 Task: Create a due date automation trigger when advanced on, on the tuesday after a card is due add content with a description containing resume at 11:00 AM.
Action: Mouse moved to (1075, 338)
Screenshot: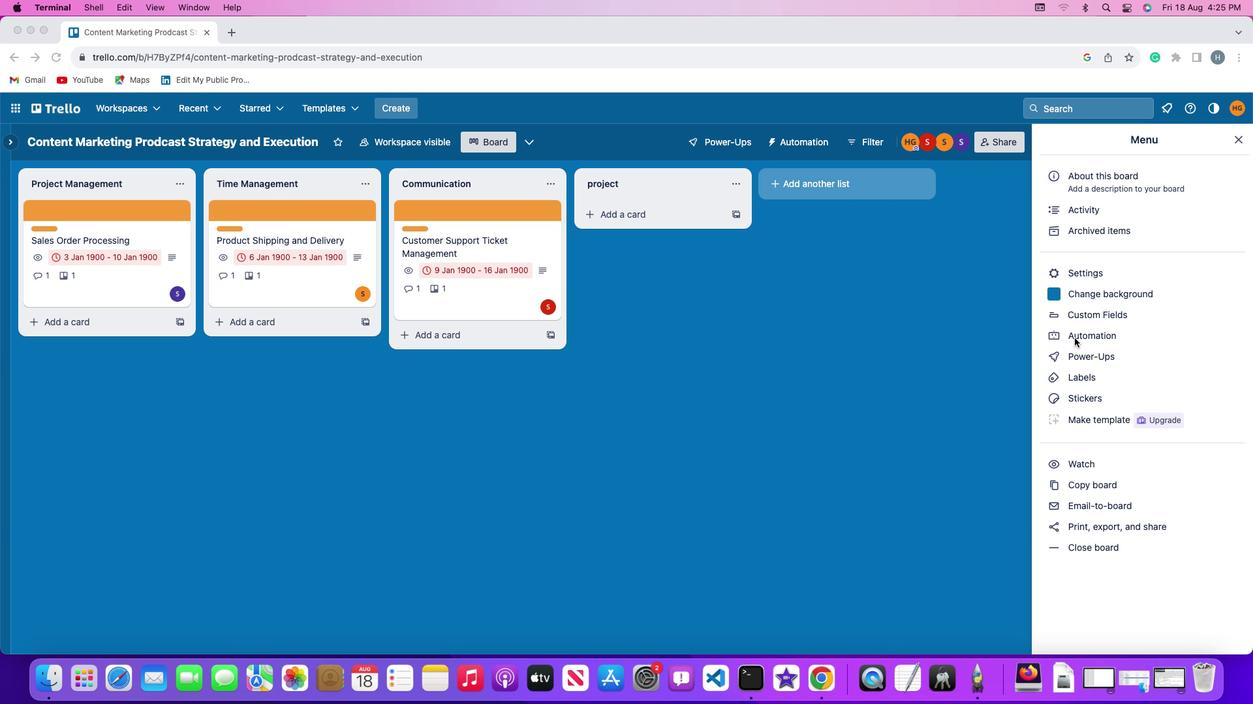 
Action: Mouse pressed left at (1075, 338)
Screenshot: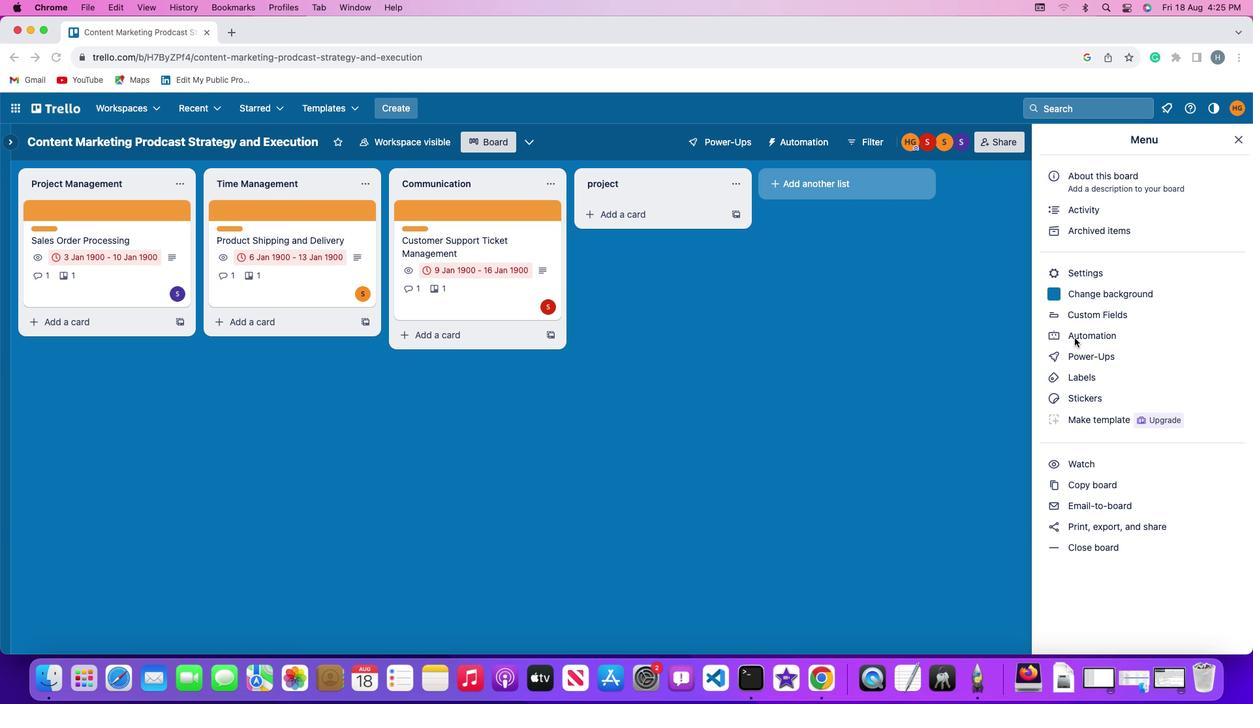 
Action: Mouse pressed left at (1075, 338)
Screenshot: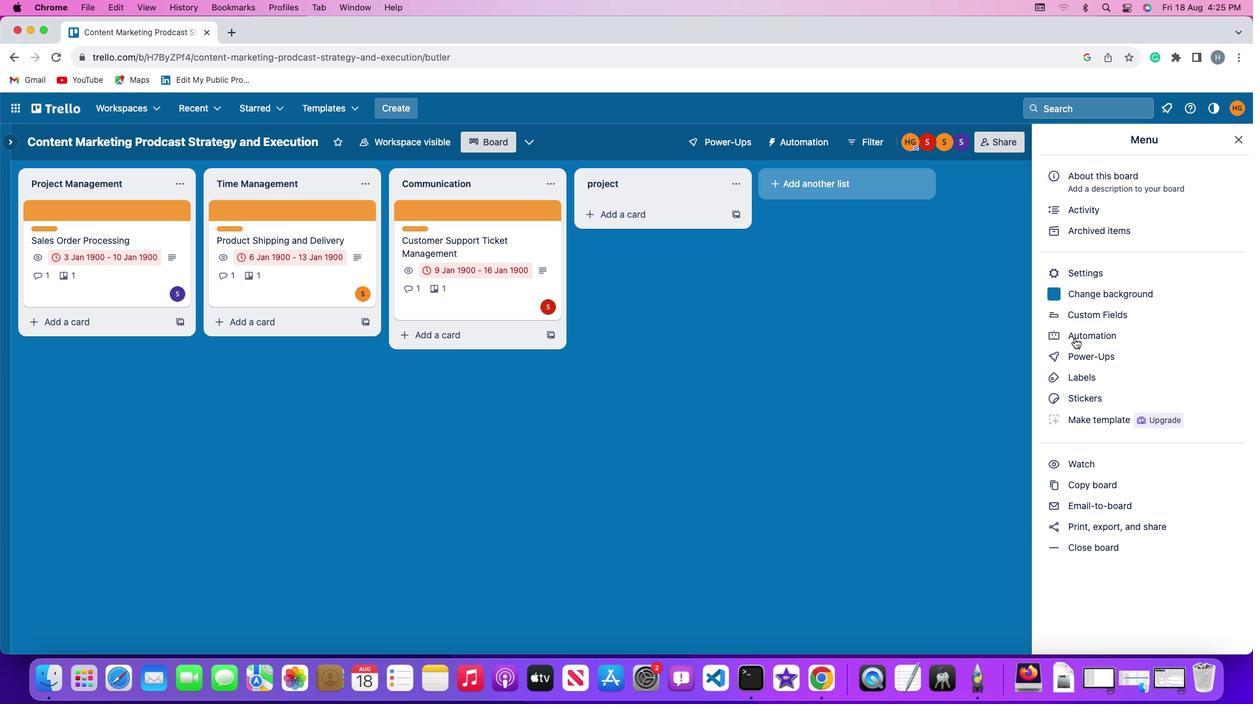 
Action: Mouse moved to (86, 303)
Screenshot: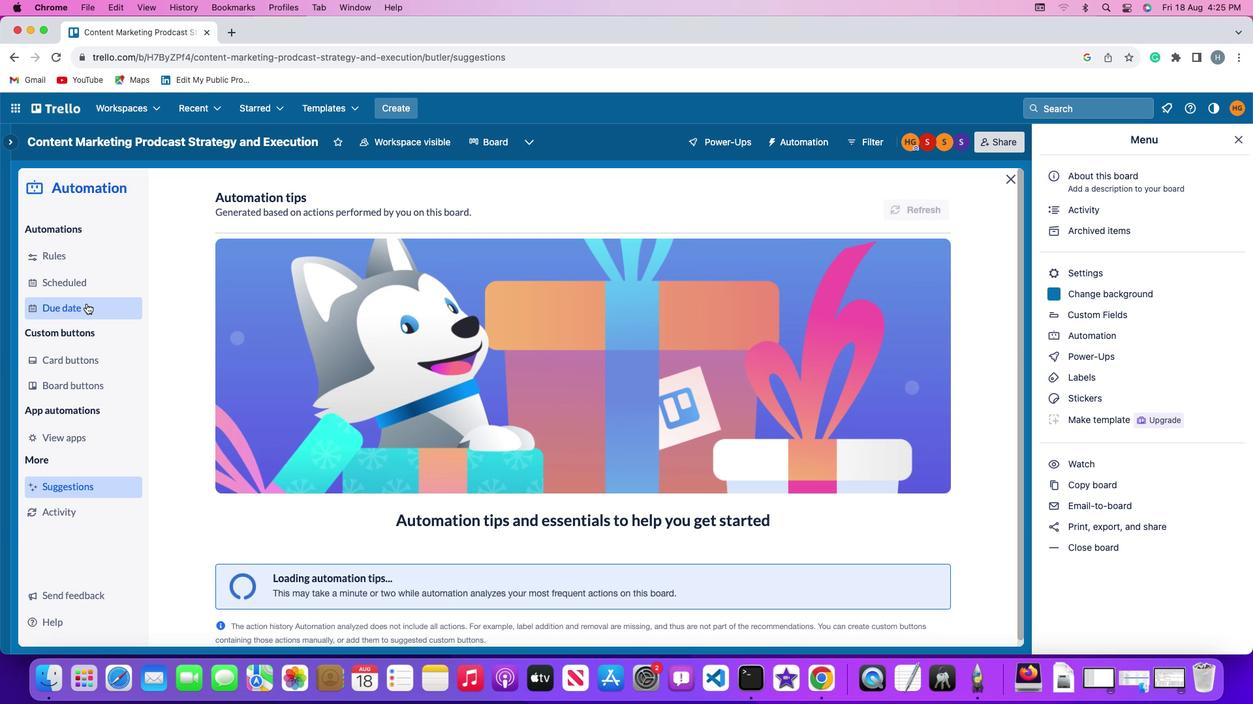 
Action: Mouse pressed left at (86, 303)
Screenshot: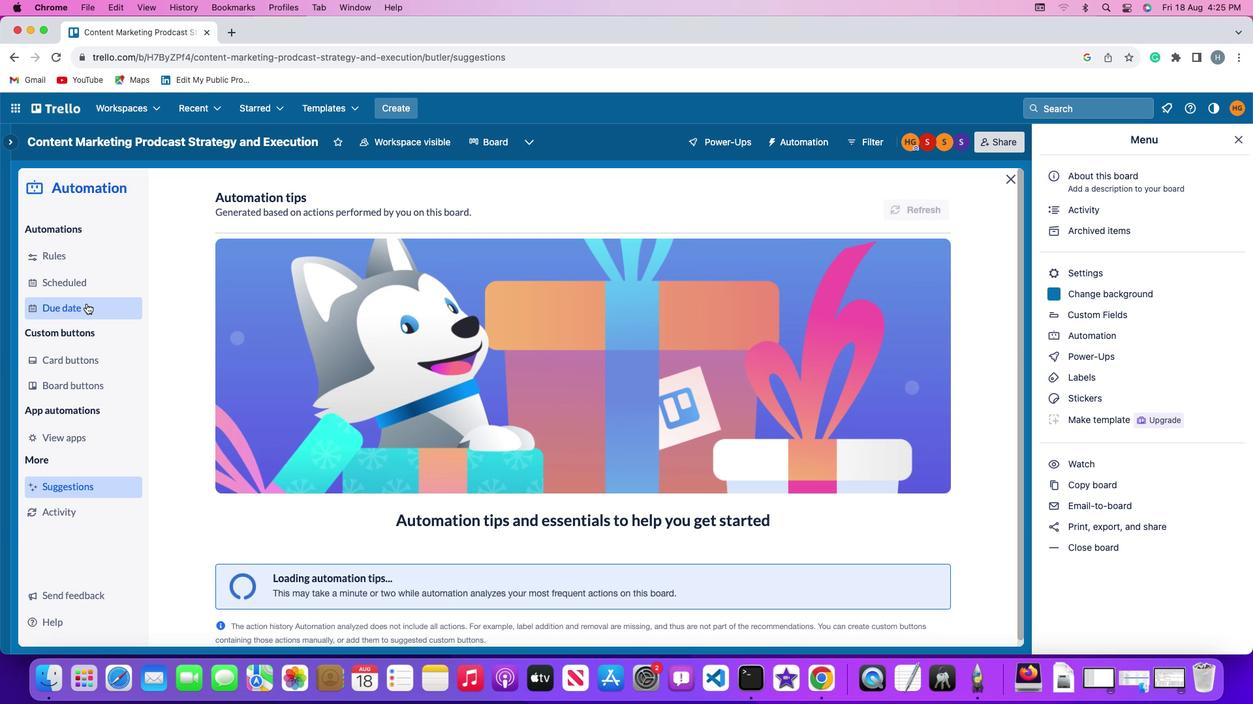
Action: Mouse moved to (891, 198)
Screenshot: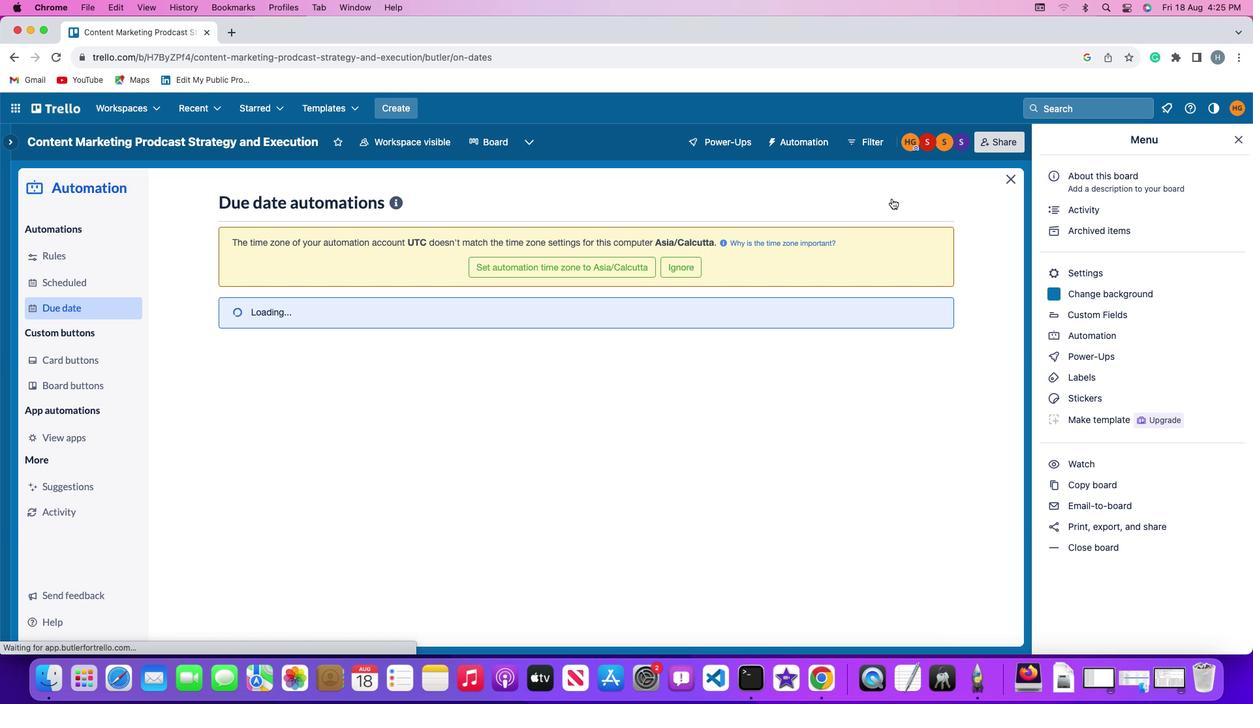 
Action: Mouse pressed left at (891, 198)
Screenshot: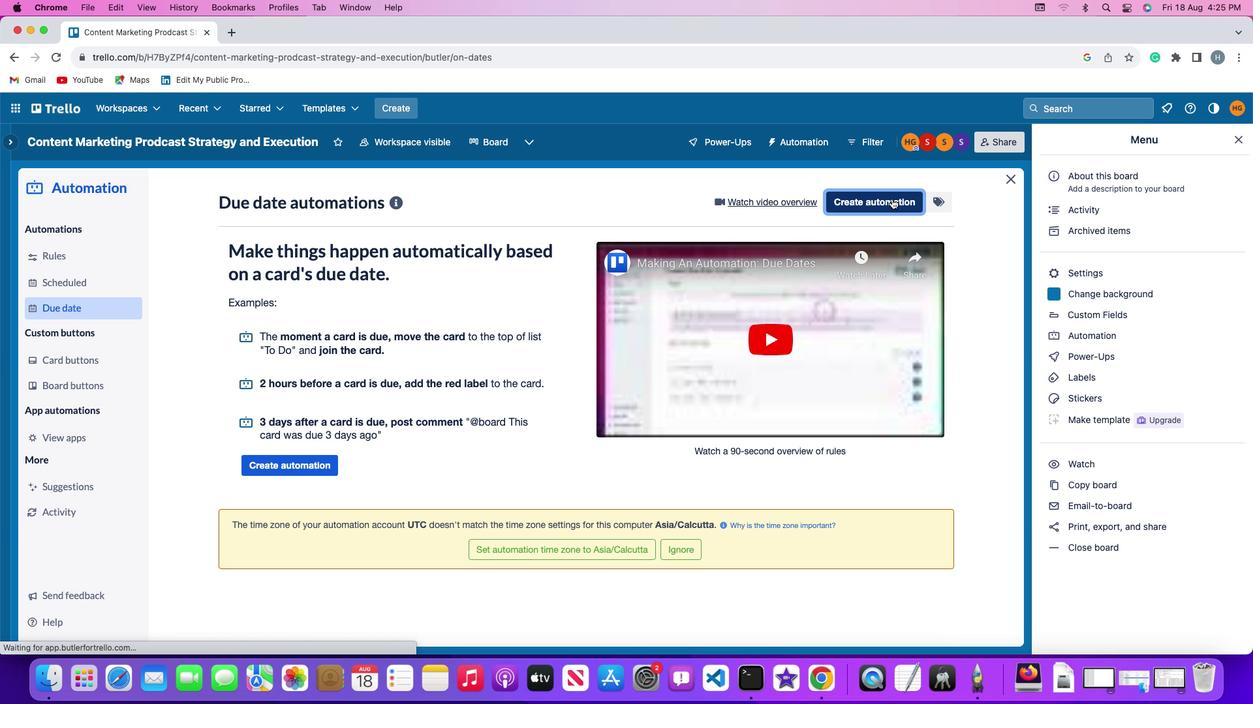 
Action: Mouse moved to (253, 328)
Screenshot: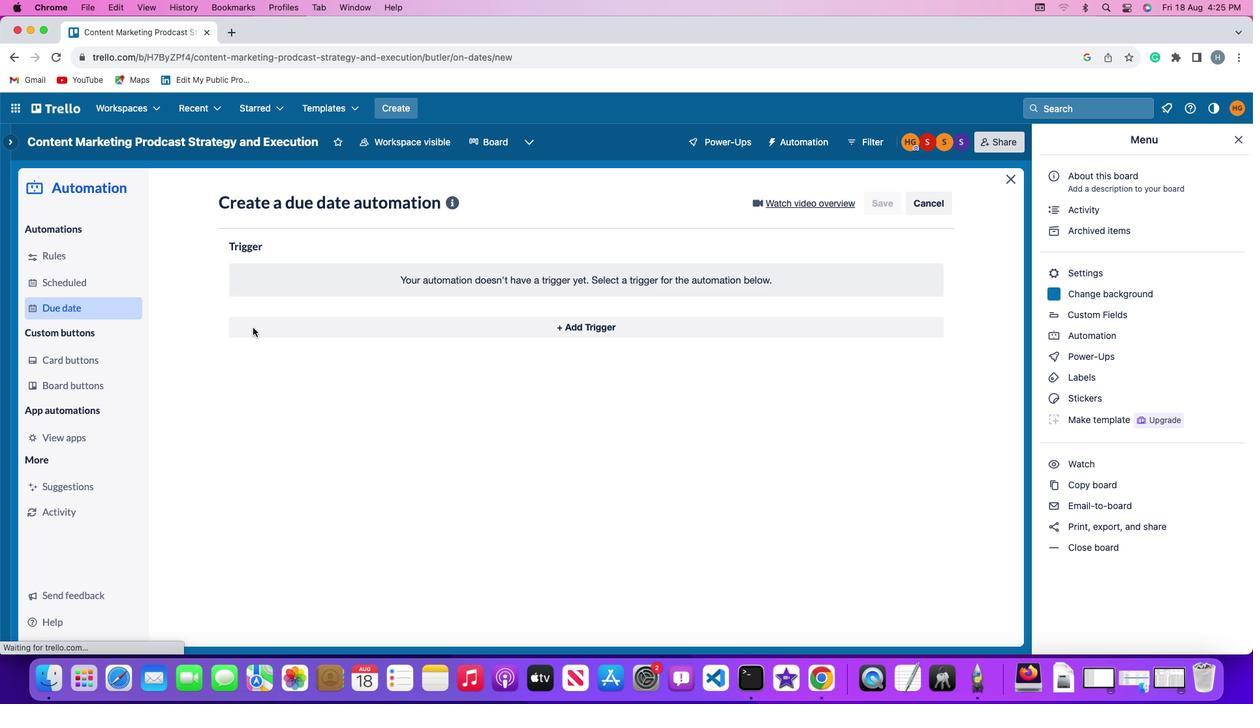 
Action: Mouse pressed left at (253, 328)
Screenshot: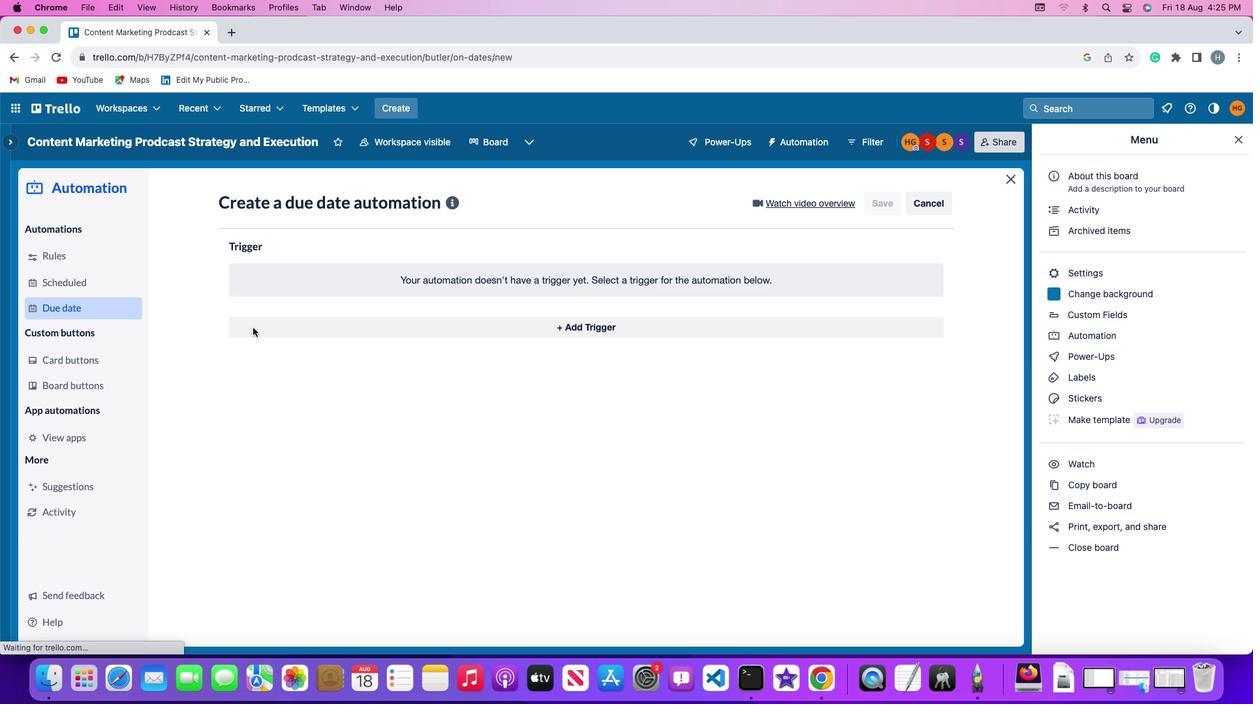 
Action: Mouse moved to (281, 565)
Screenshot: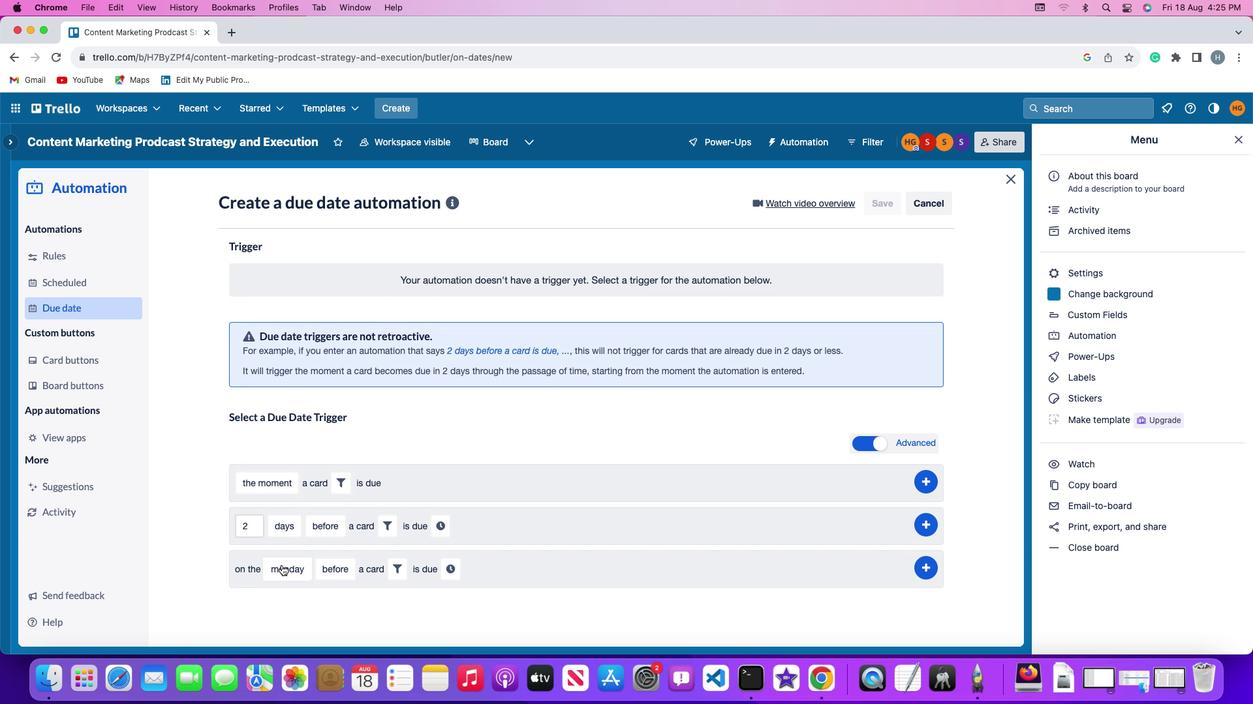 
Action: Mouse pressed left at (281, 565)
Screenshot: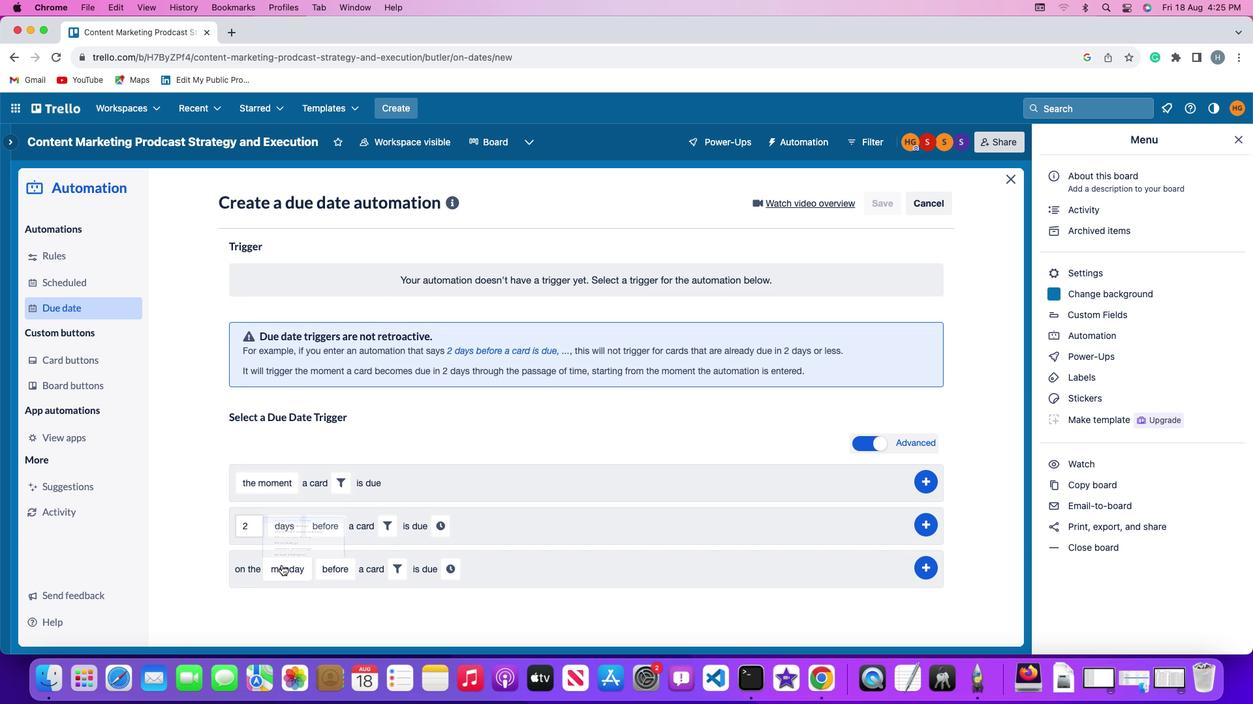 
Action: Mouse moved to (309, 413)
Screenshot: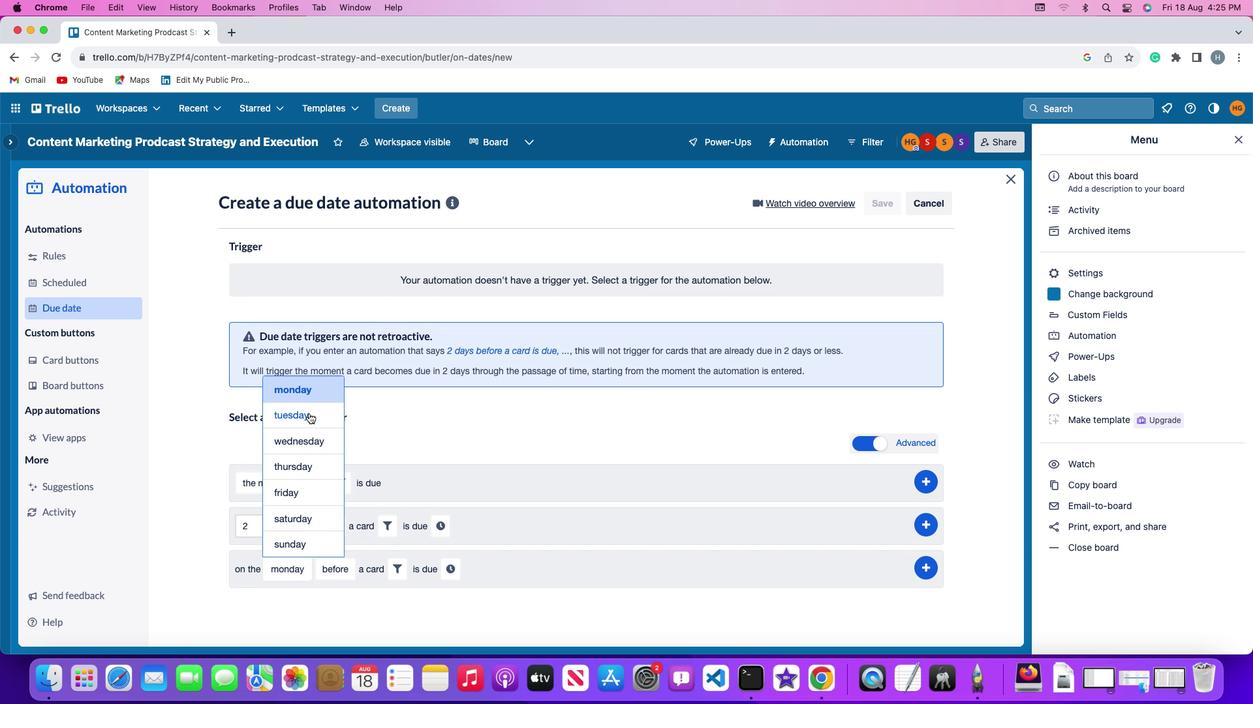 
Action: Mouse pressed left at (309, 413)
Screenshot: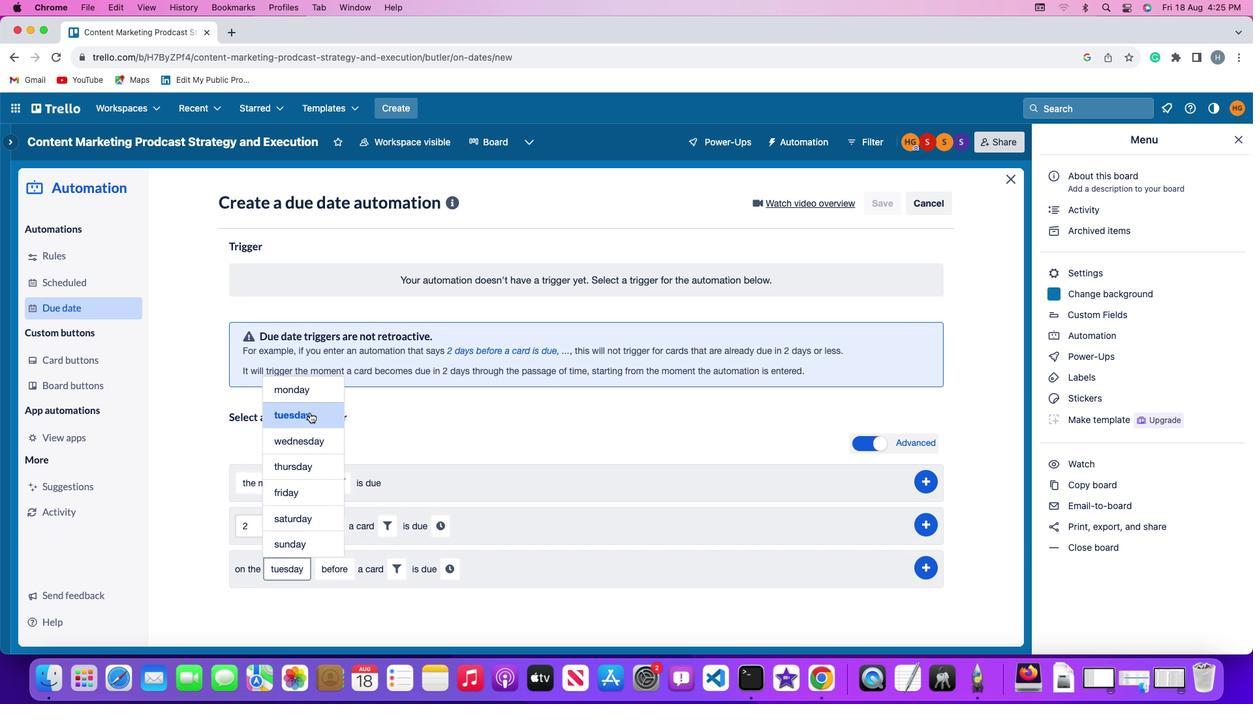 
Action: Mouse moved to (334, 565)
Screenshot: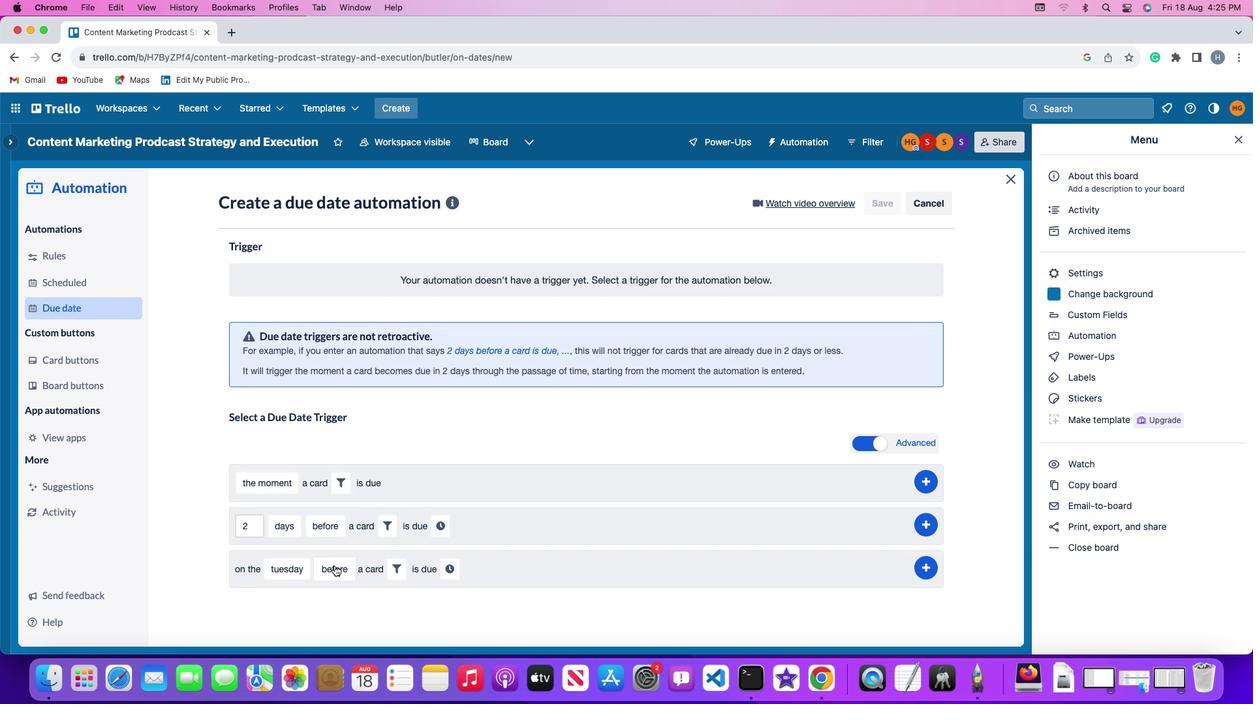 
Action: Mouse pressed left at (334, 565)
Screenshot: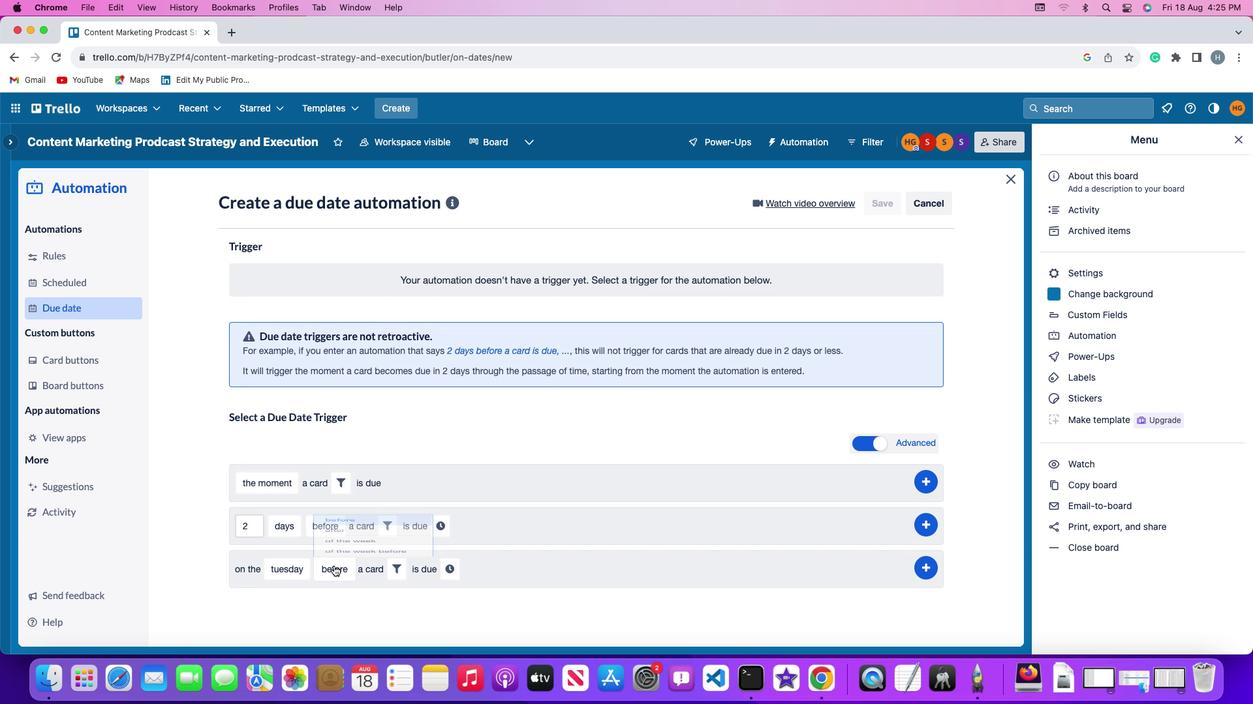 
Action: Mouse moved to (353, 490)
Screenshot: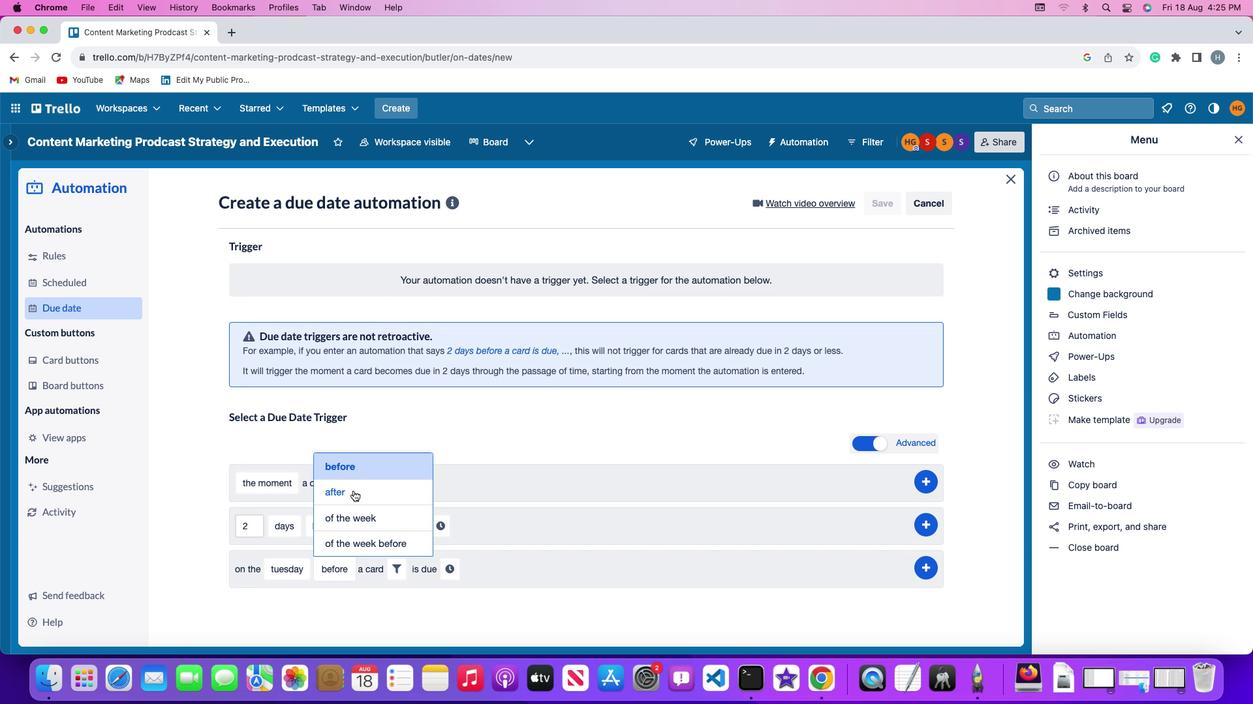 
Action: Mouse pressed left at (353, 490)
Screenshot: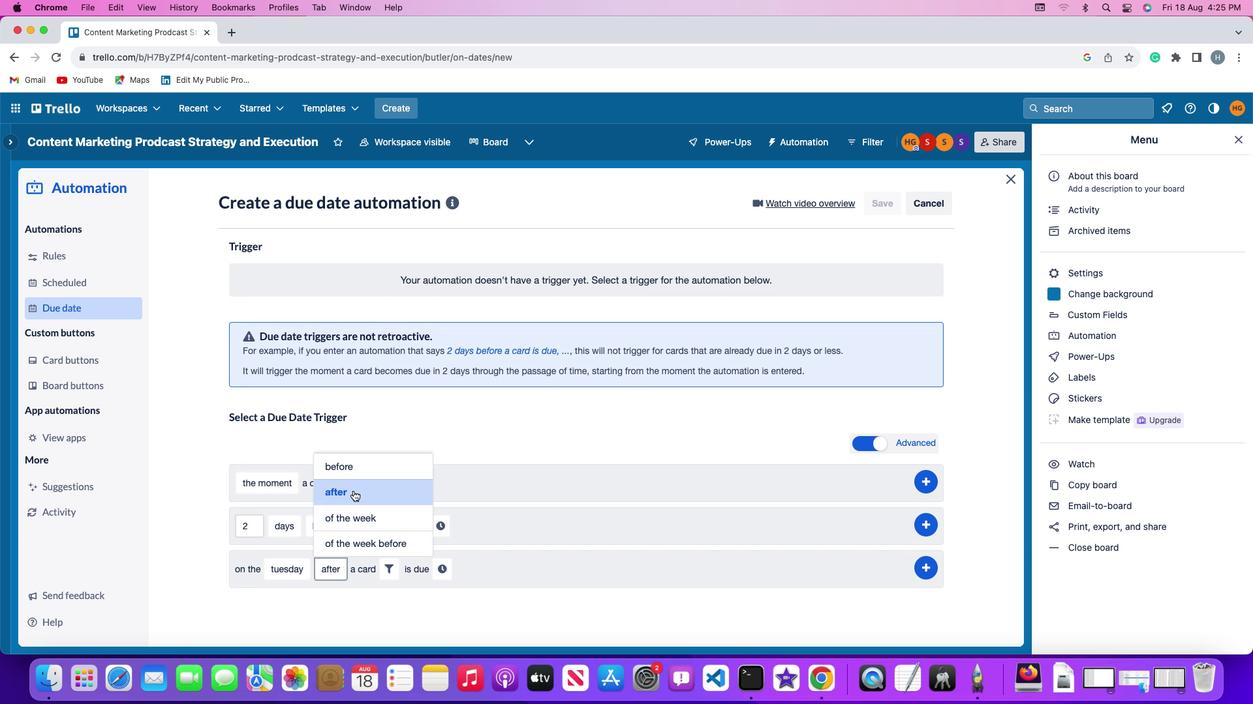 
Action: Mouse moved to (386, 565)
Screenshot: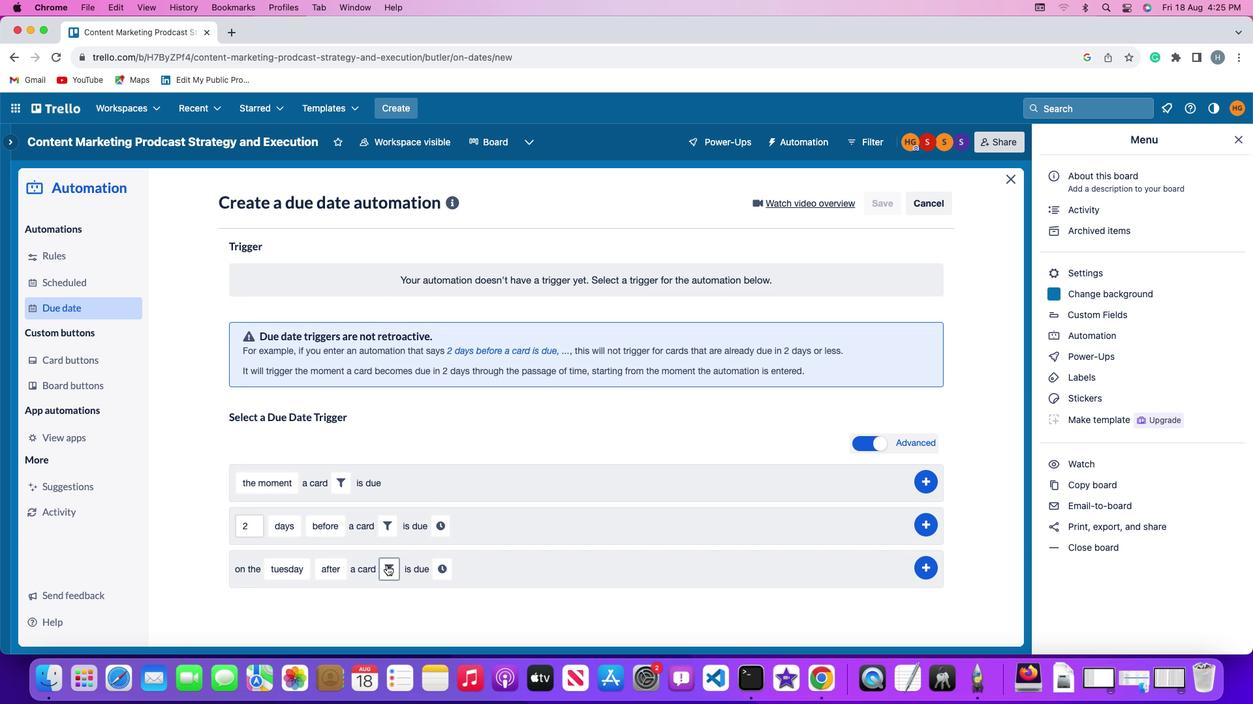 
Action: Mouse pressed left at (386, 565)
Screenshot: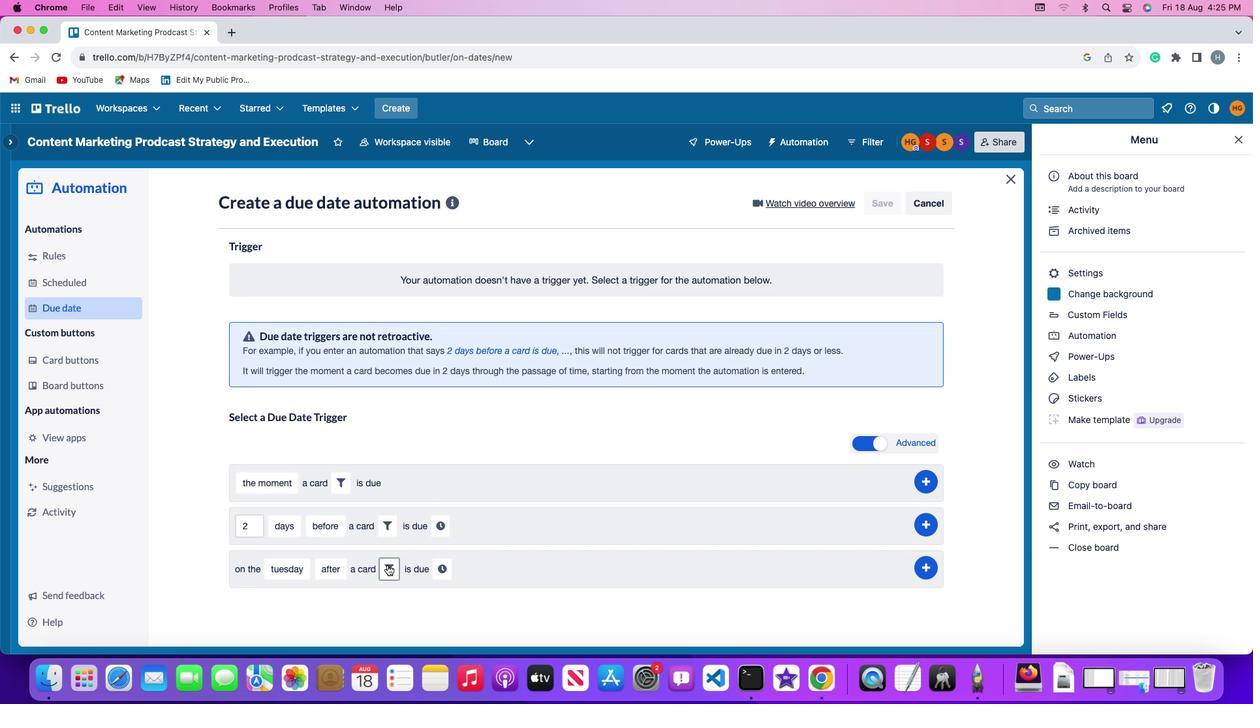 
Action: Mouse moved to (558, 609)
Screenshot: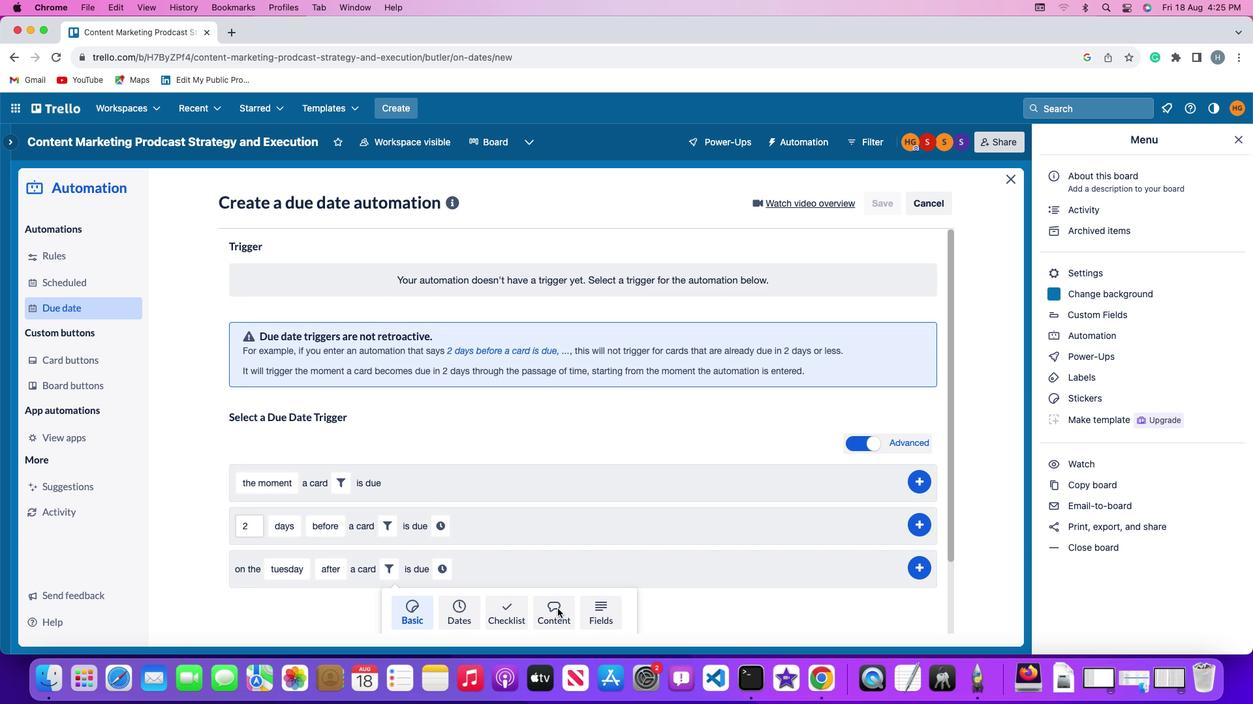 
Action: Mouse pressed left at (558, 609)
Screenshot: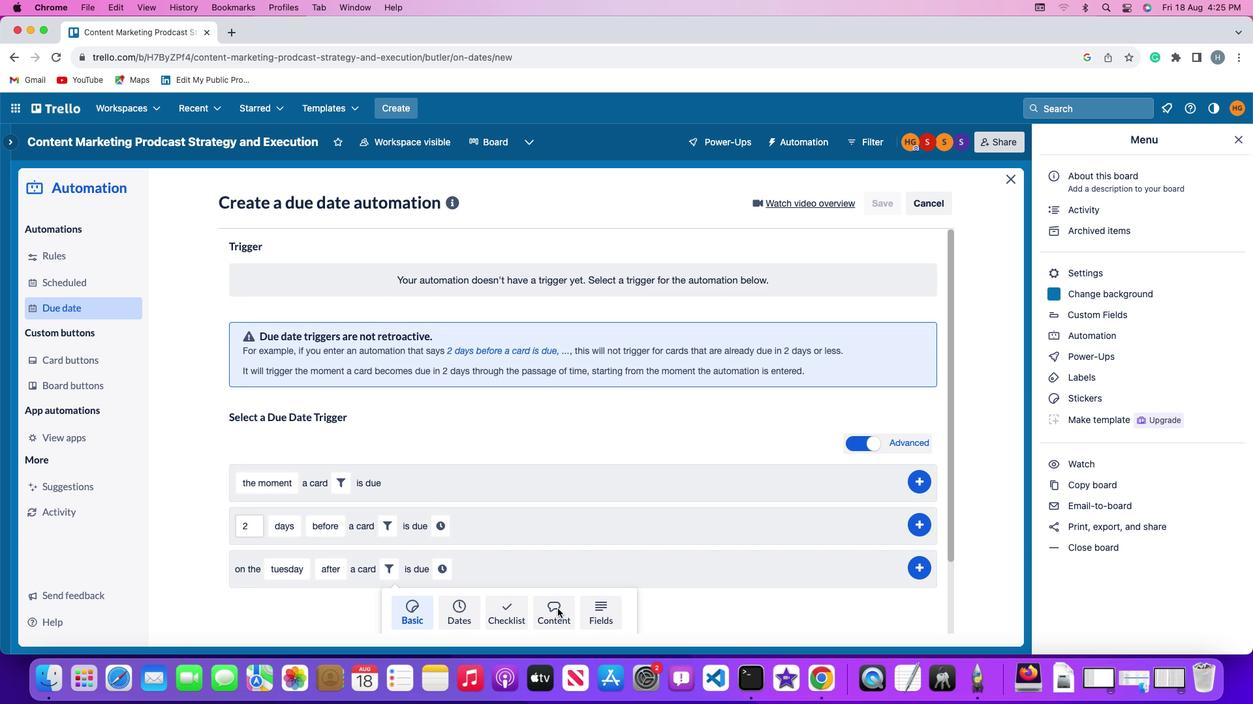 
Action: Mouse moved to (332, 616)
Screenshot: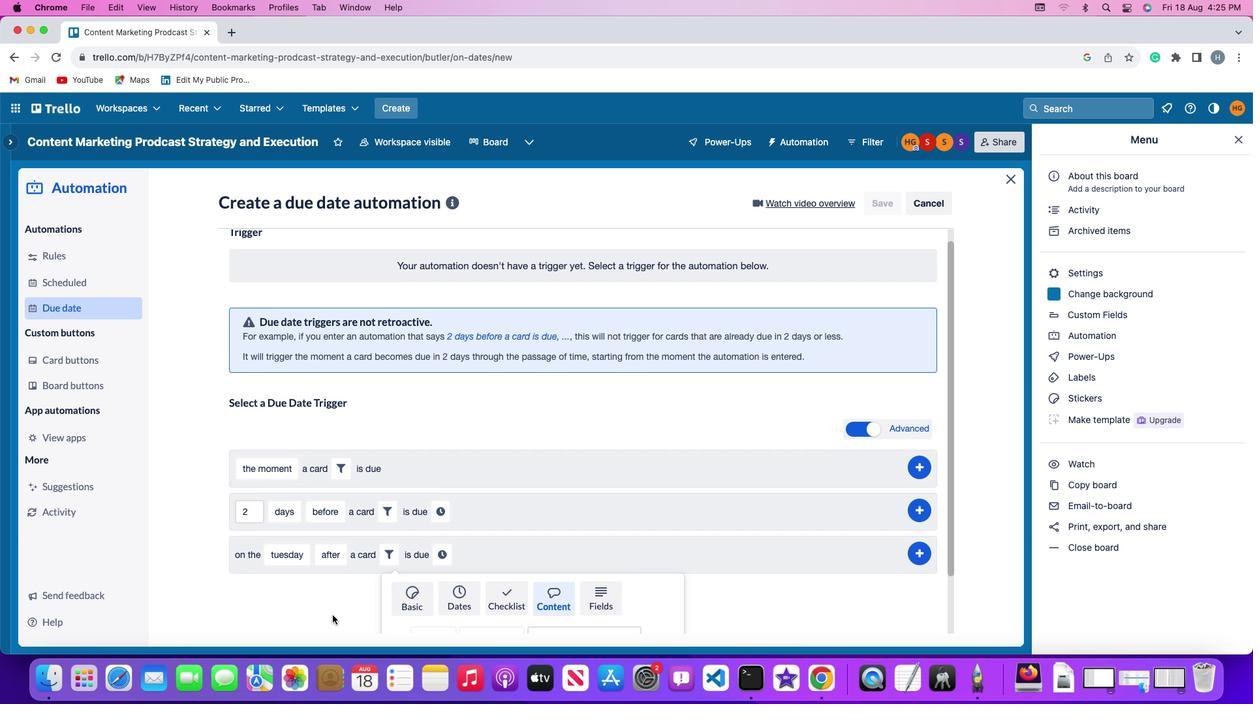 
Action: Mouse scrolled (332, 616) with delta (0, 0)
Screenshot: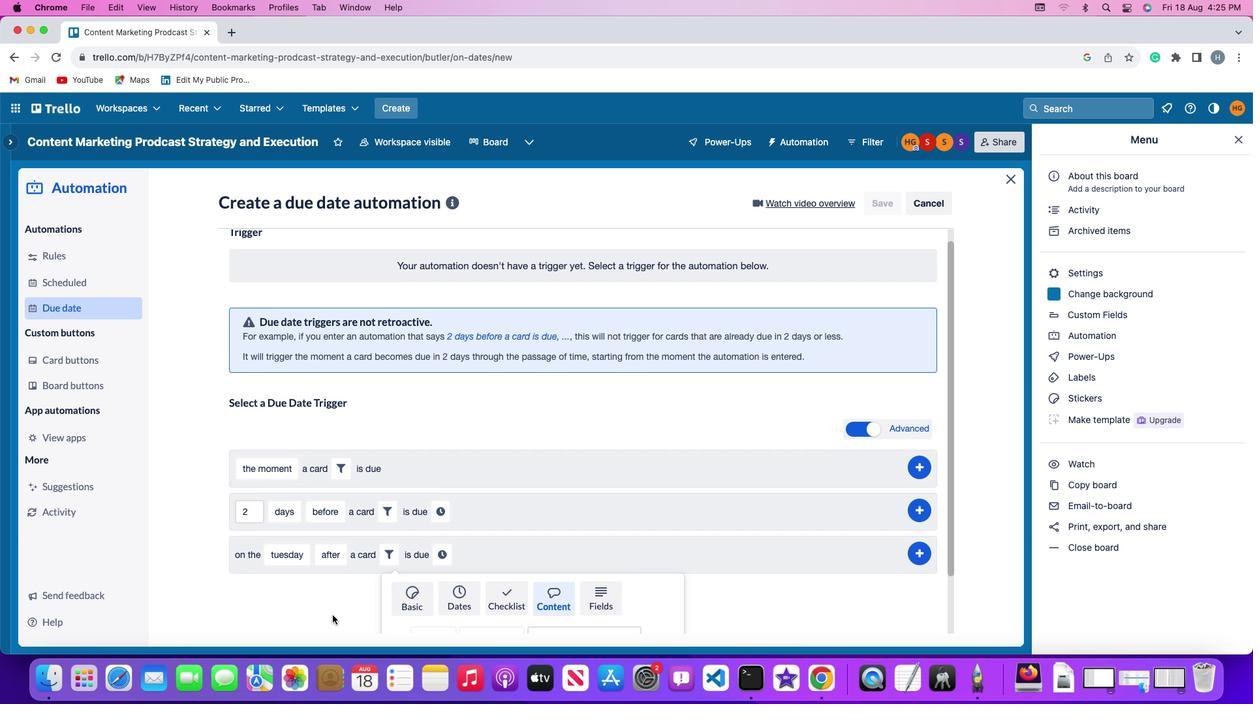 
Action: Mouse scrolled (332, 616) with delta (0, 0)
Screenshot: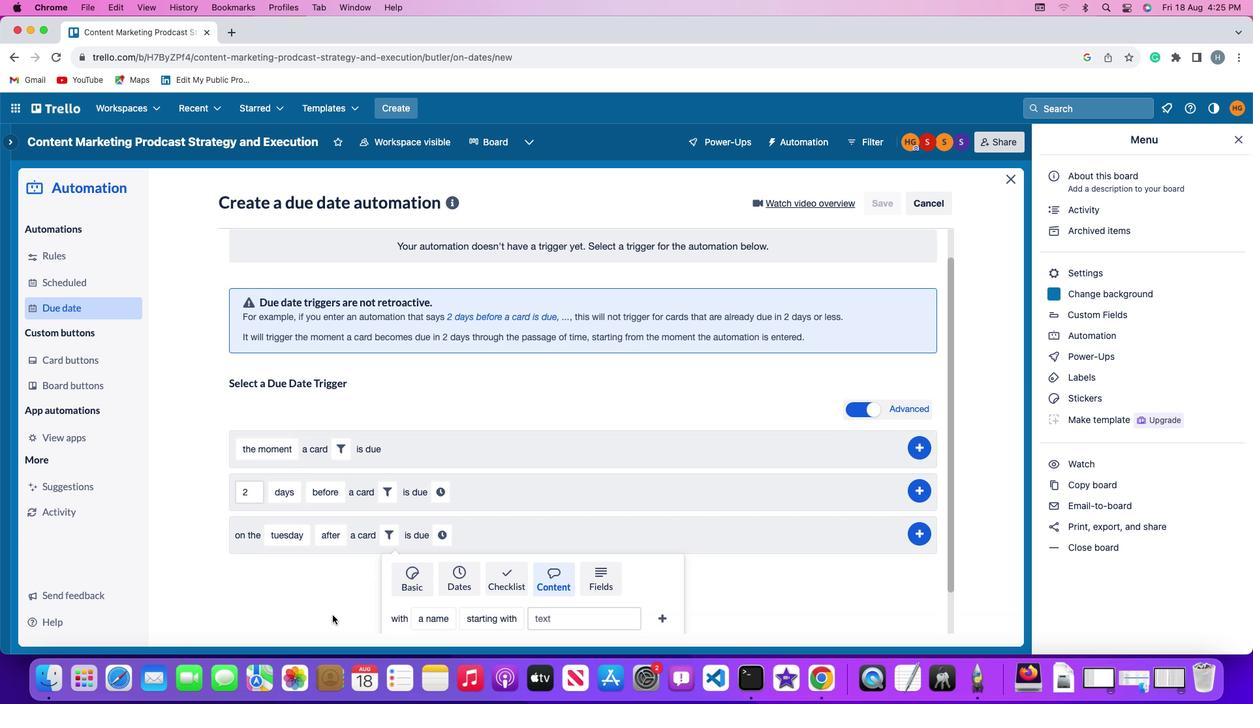 
Action: Mouse scrolled (332, 616) with delta (0, -1)
Screenshot: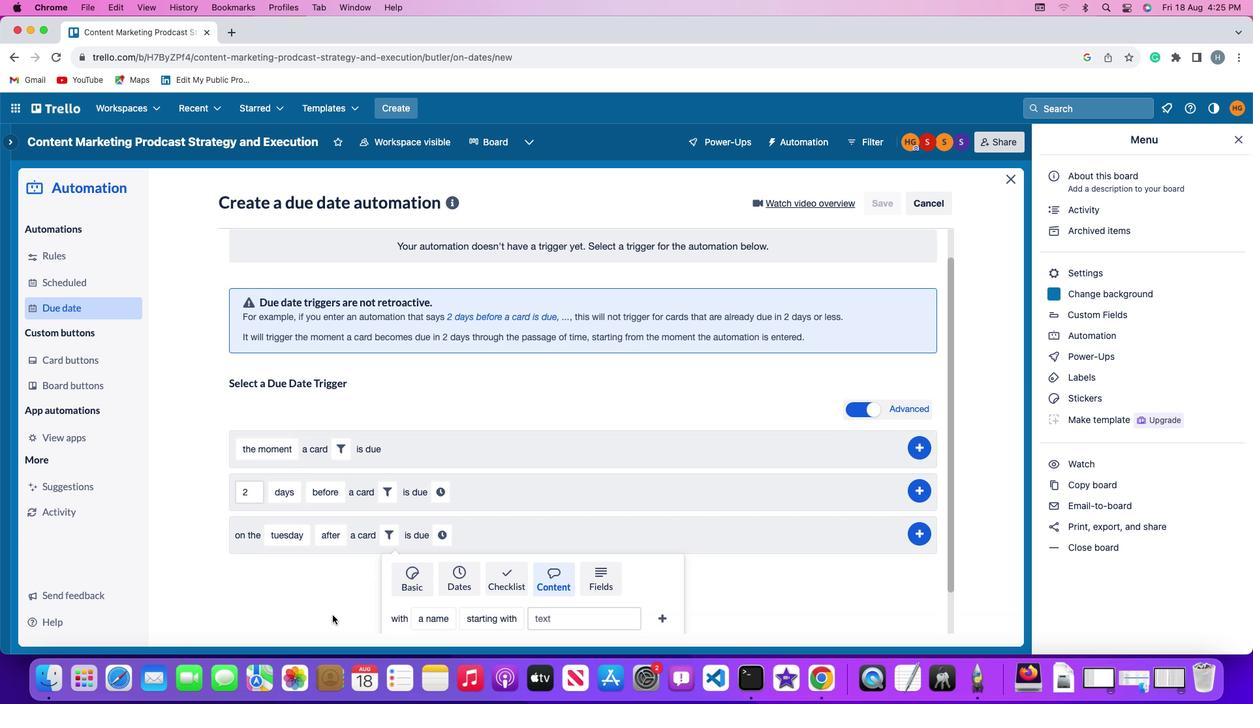 
Action: Mouse scrolled (332, 616) with delta (0, -3)
Screenshot: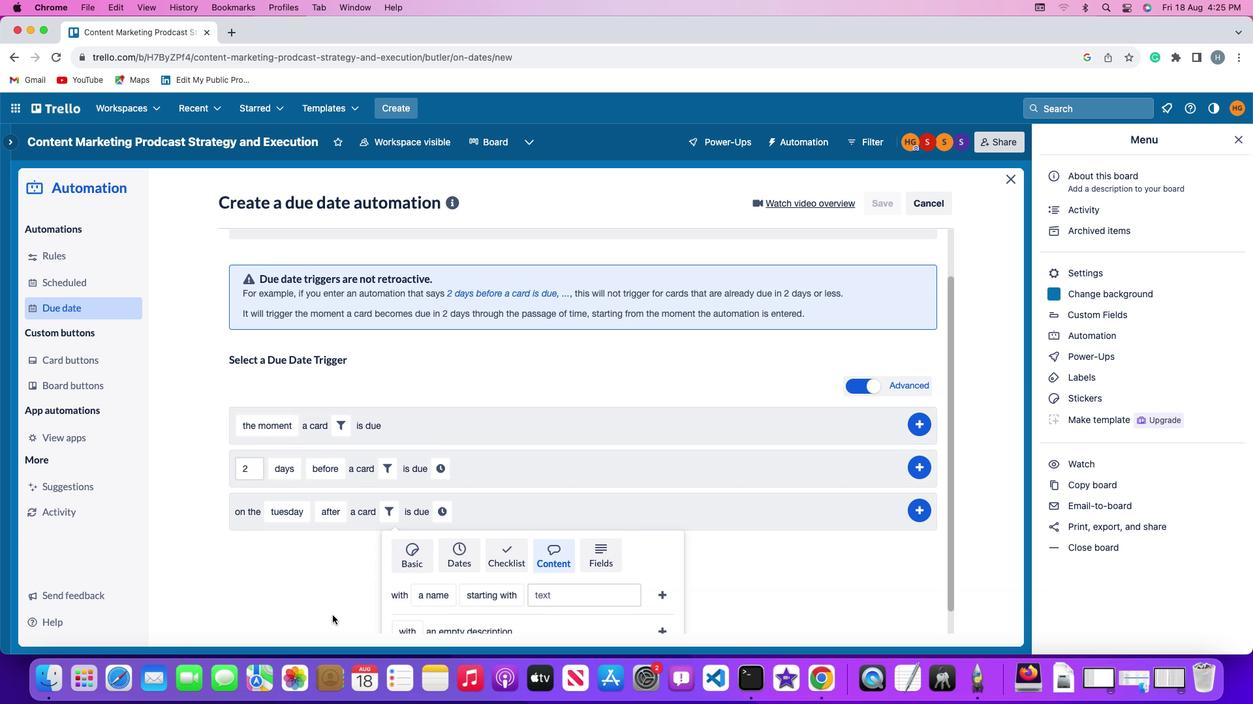 
Action: Mouse scrolled (332, 616) with delta (0, -3)
Screenshot: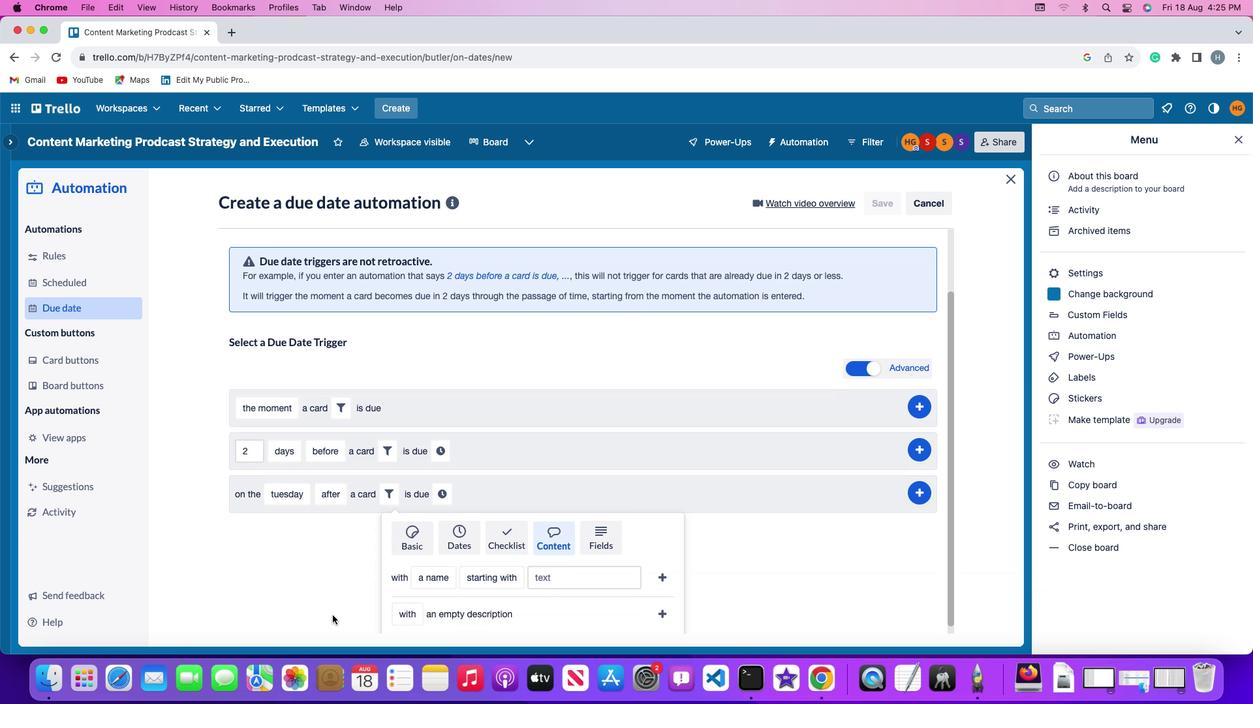 
Action: Mouse scrolled (332, 616) with delta (0, 0)
Screenshot: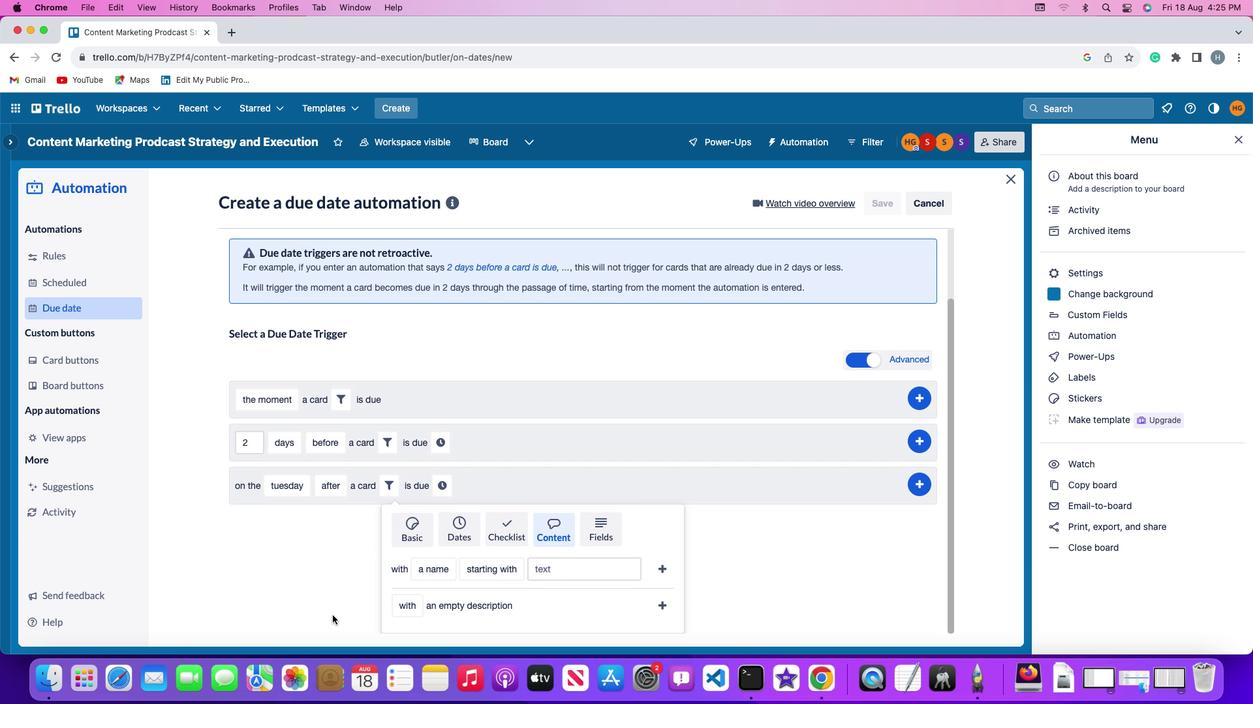 
Action: Mouse scrolled (332, 616) with delta (0, 0)
Screenshot: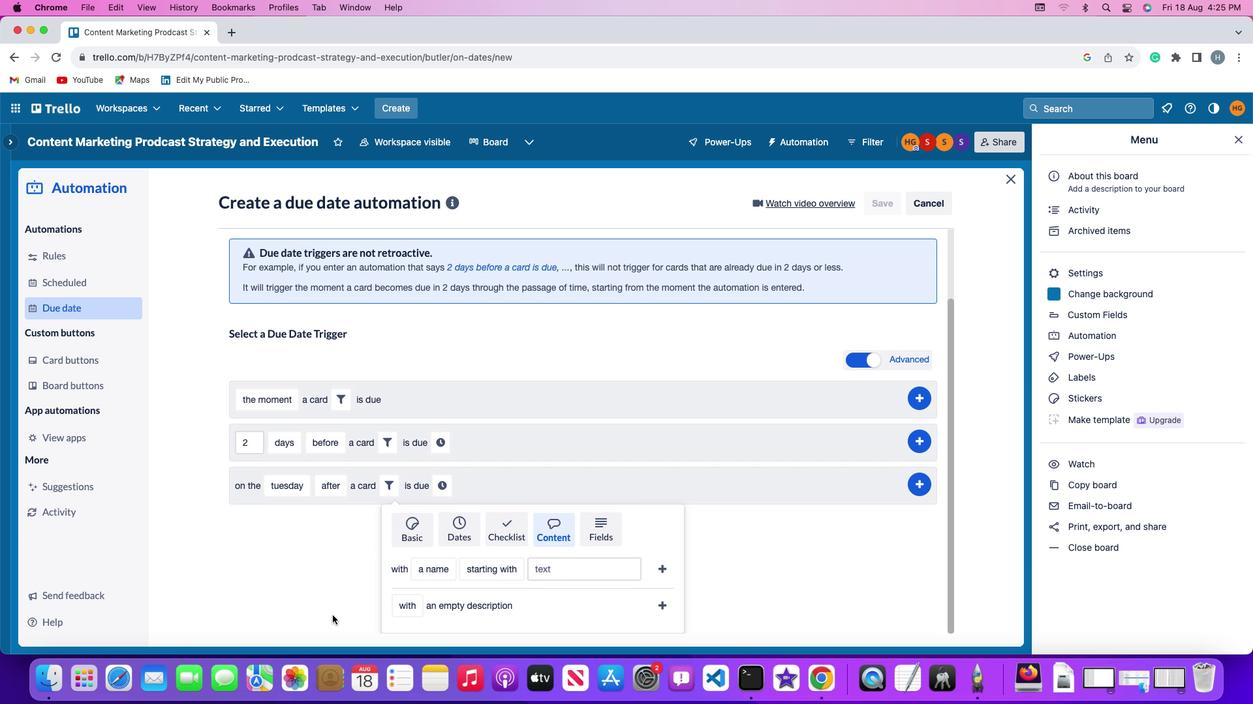 
Action: Mouse scrolled (332, 616) with delta (0, -1)
Screenshot: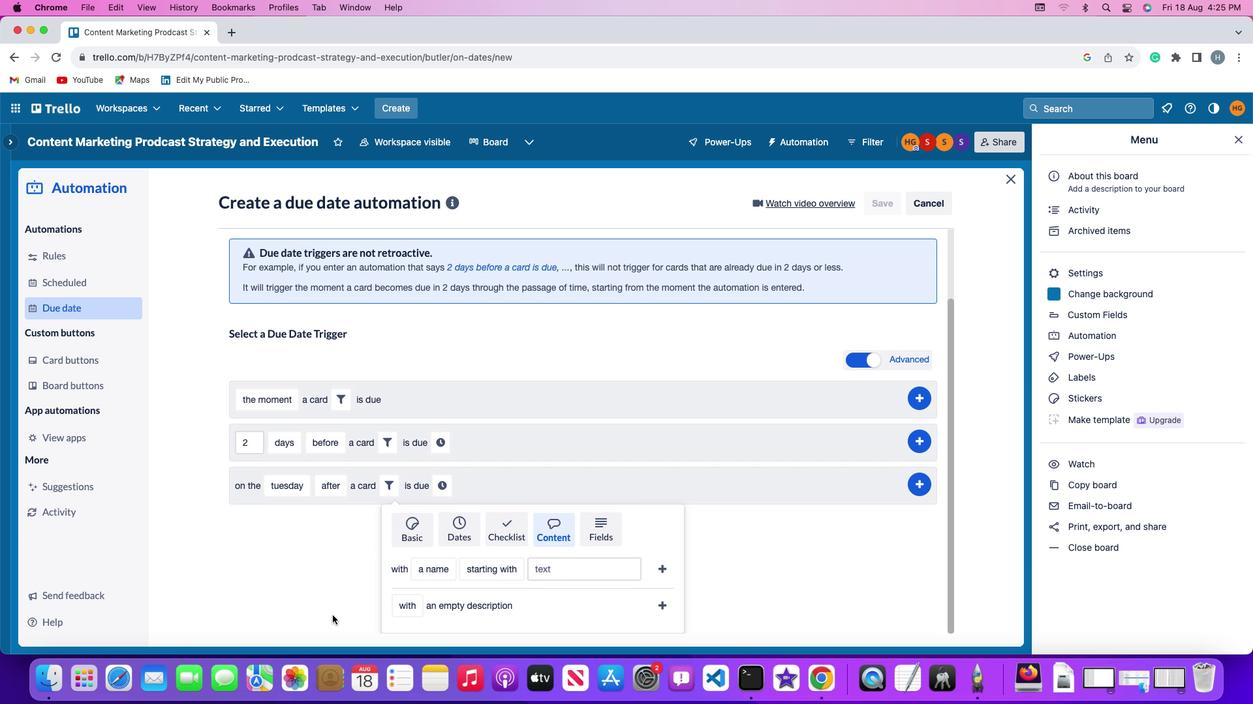 
Action: Mouse scrolled (332, 616) with delta (0, -3)
Screenshot: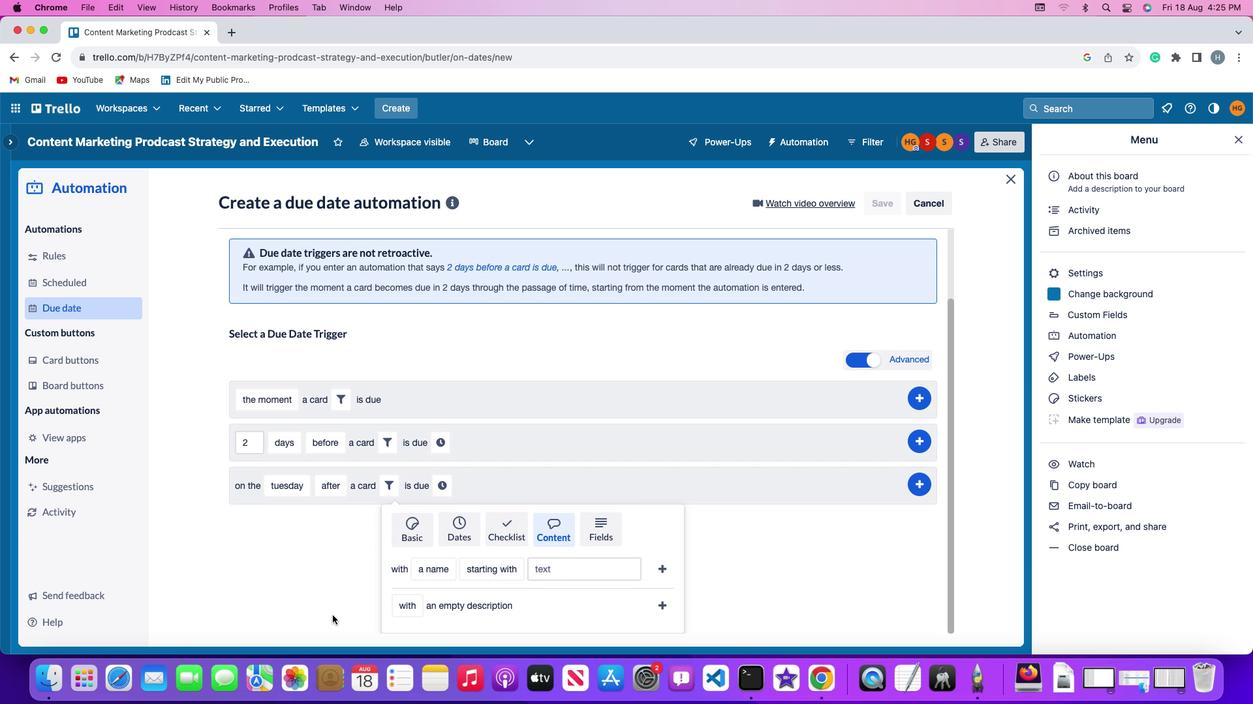 
Action: Mouse moved to (436, 564)
Screenshot: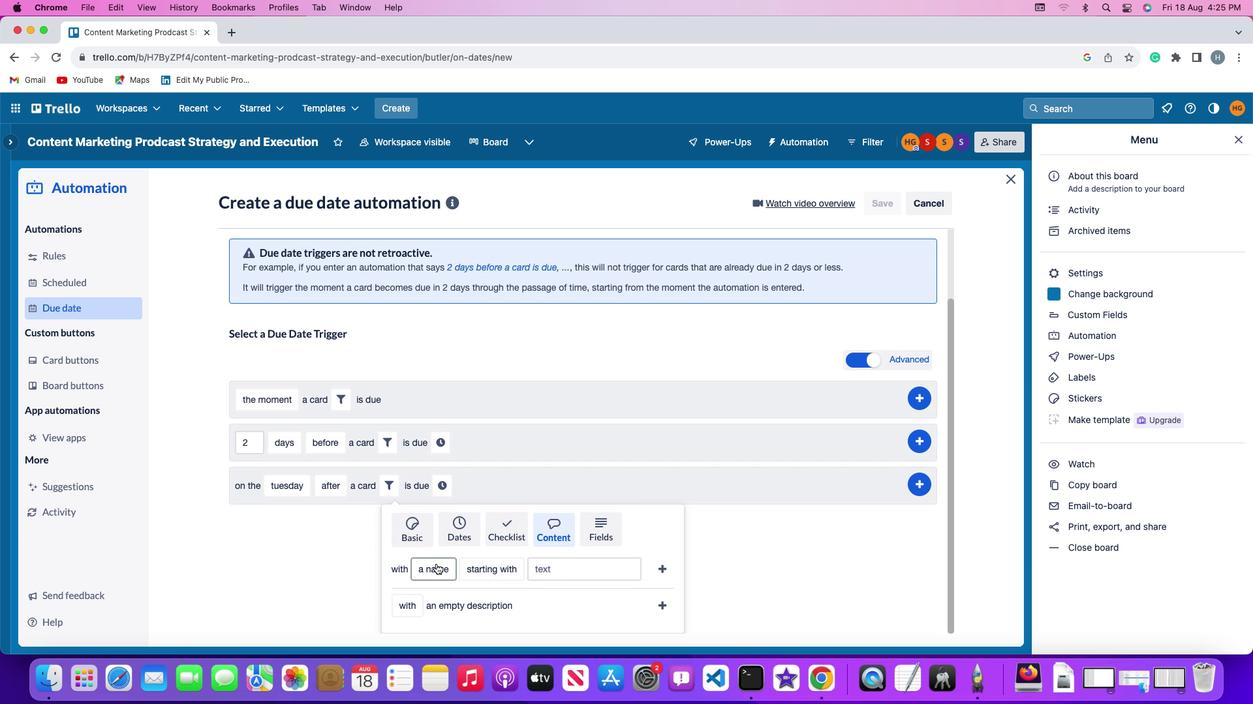 
Action: Mouse pressed left at (436, 564)
Screenshot: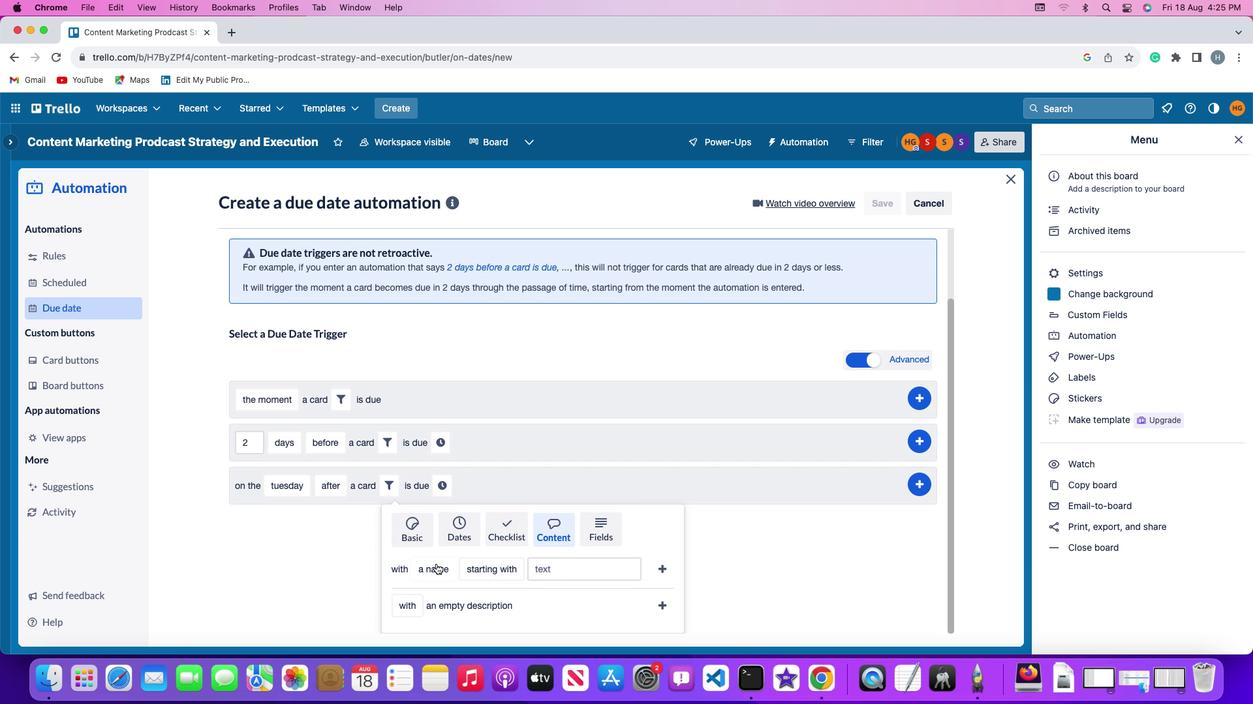 
Action: Mouse moved to (454, 518)
Screenshot: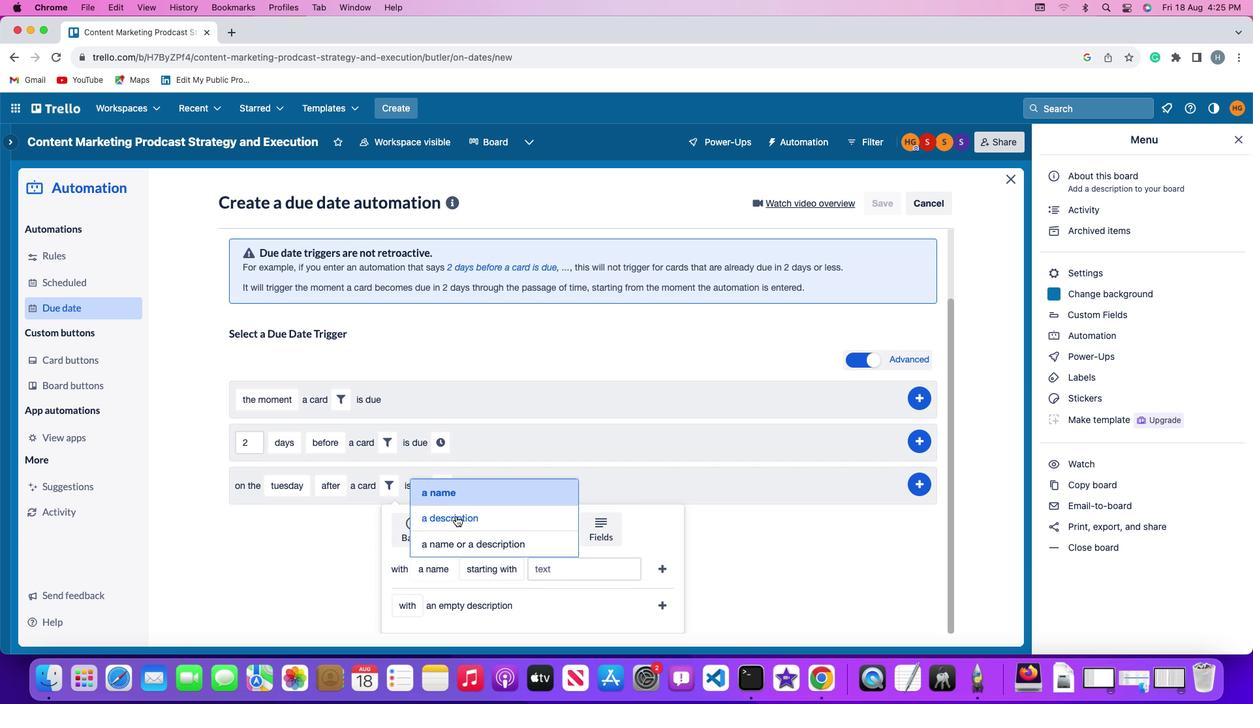 
Action: Mouse pressed left at (454, 518)
Screenshot: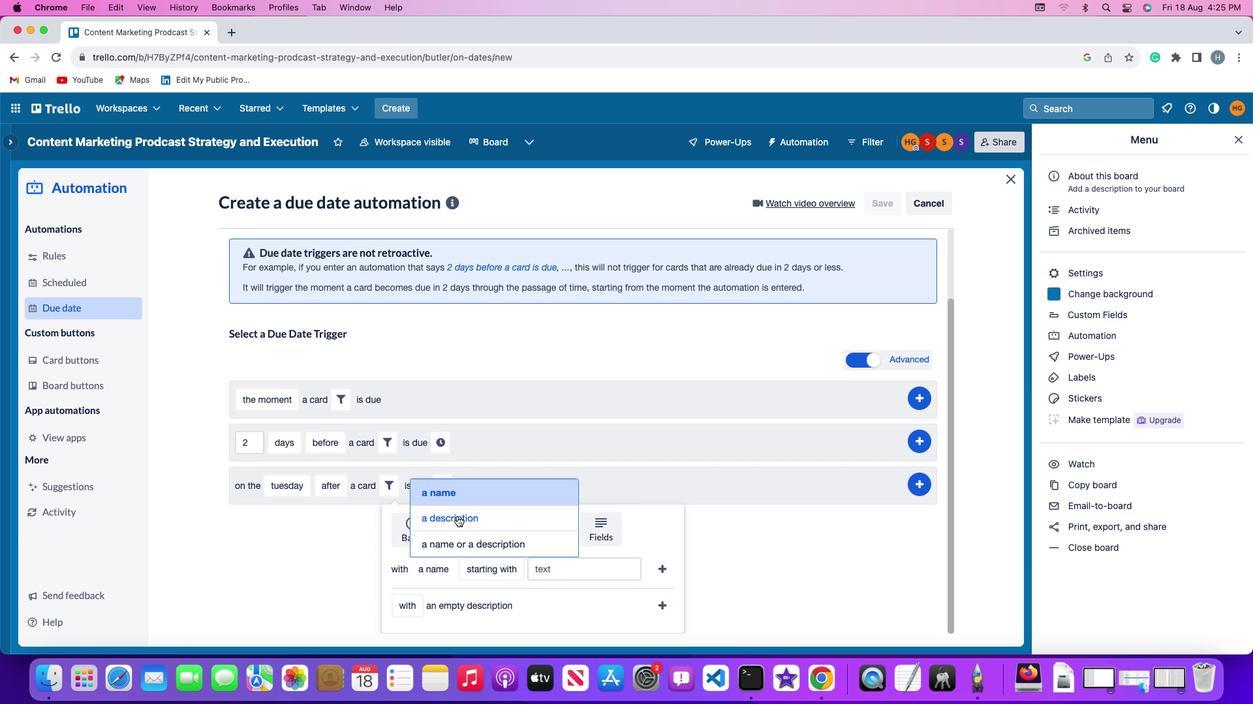 
Action: Mouse moved to (501, 570)
Screenshot: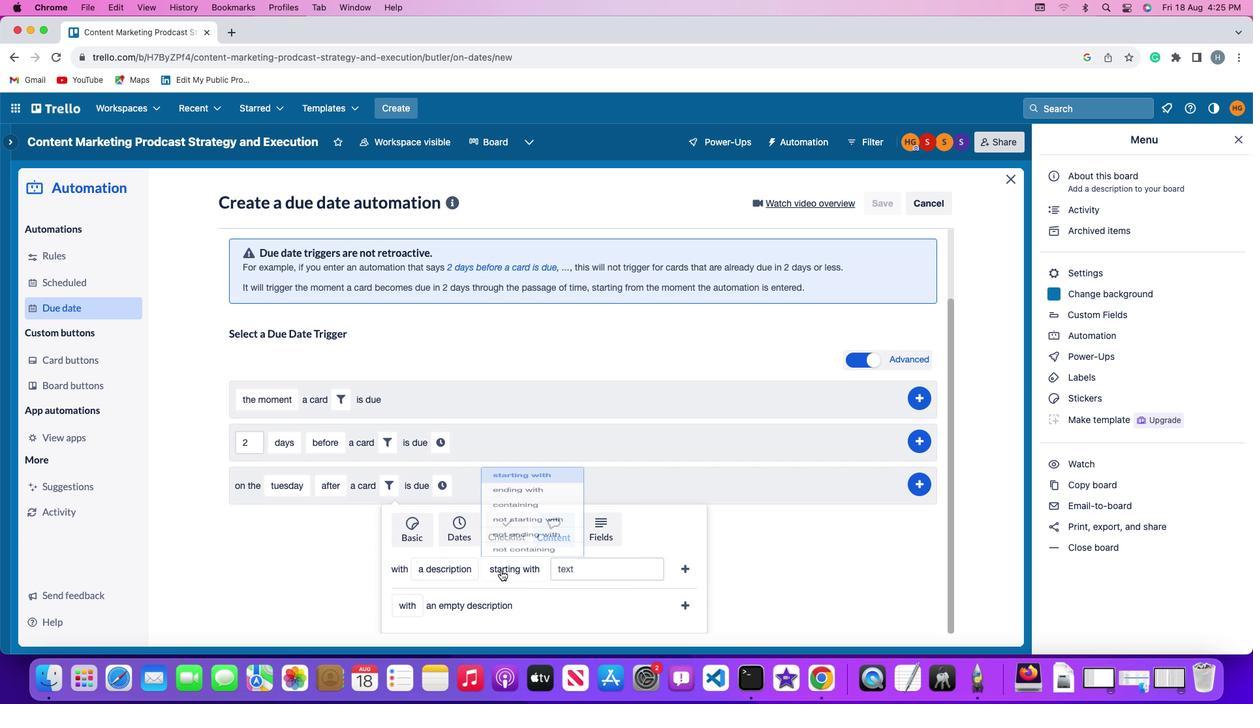 
Action: Mouse pressed left at (501, 570)
Screenshot: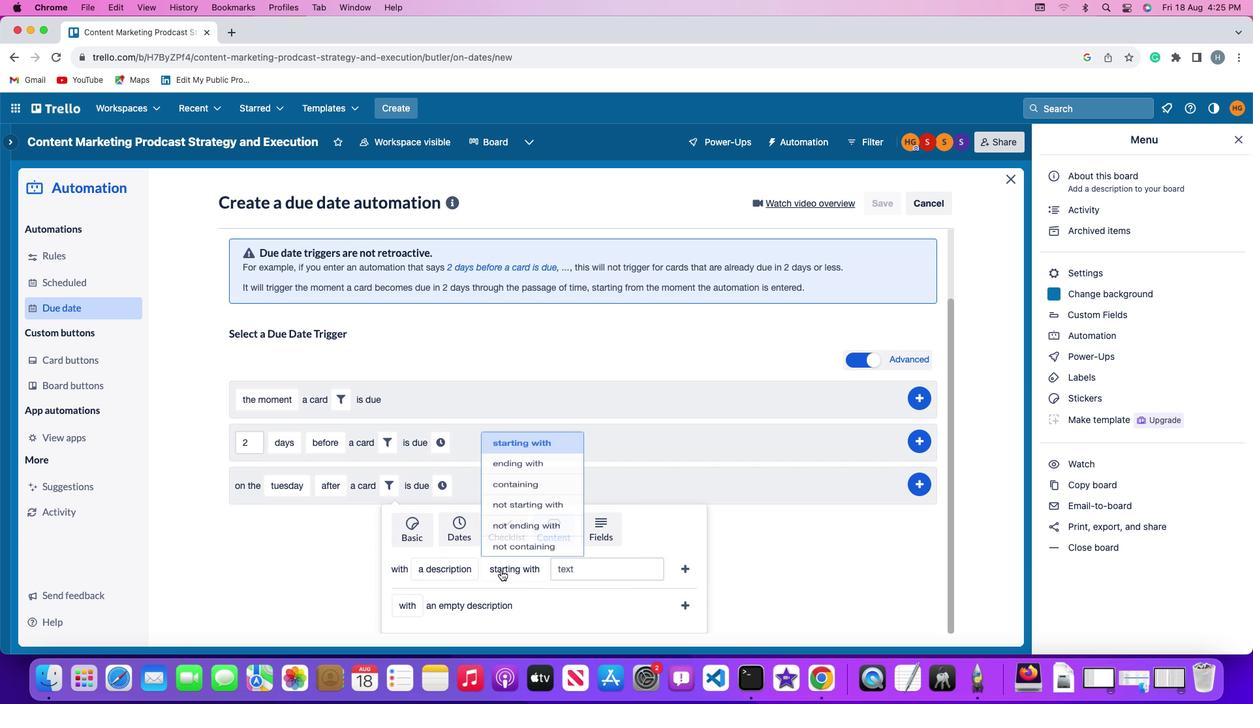 
Action: Mouse moved to (528, 469)
Screenshot: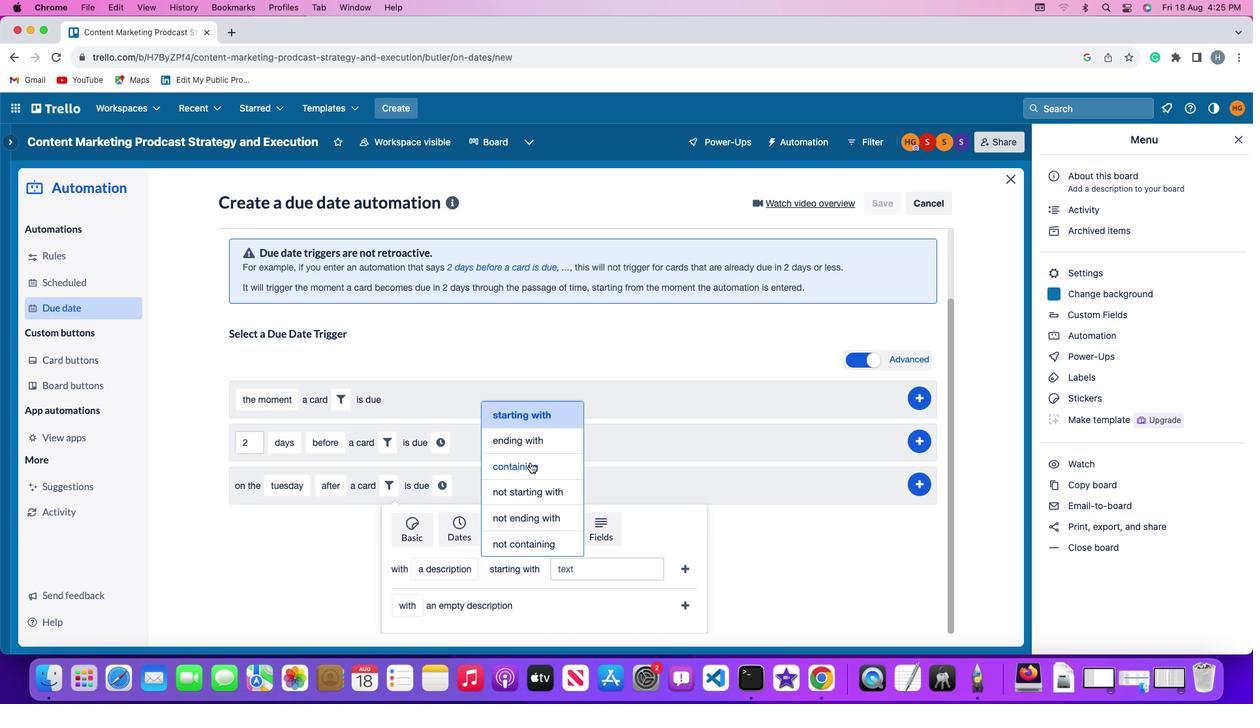 
Action: Mouse pressed left at (528, 469)
Screenshot: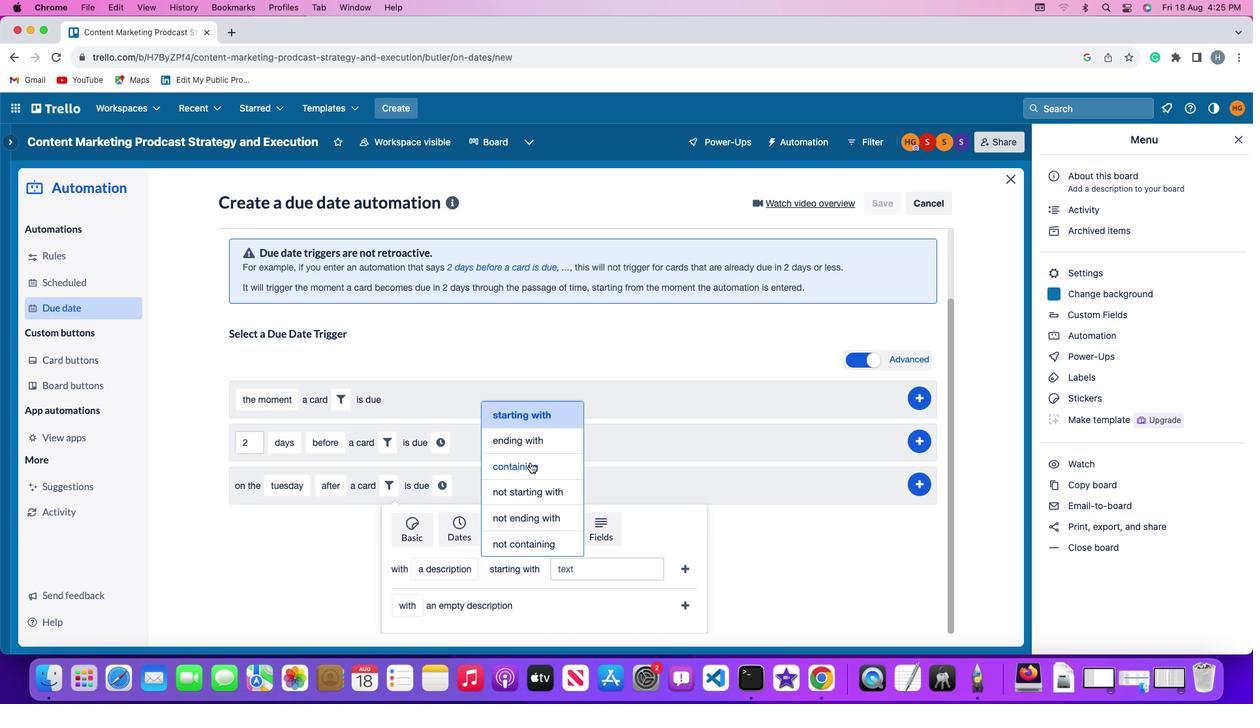 
Action: Mouse moved to (586, 560)
Screenshot: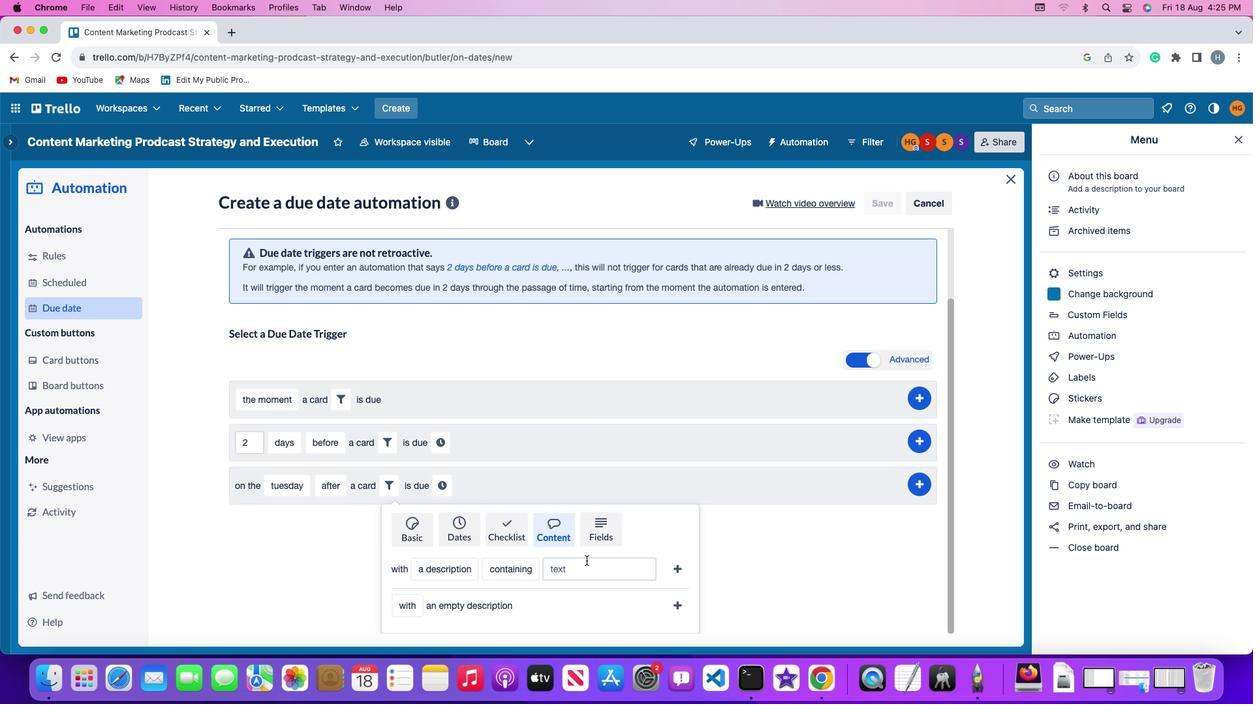 
Action: Mouse pressed left at (586, 560)
Screenshot: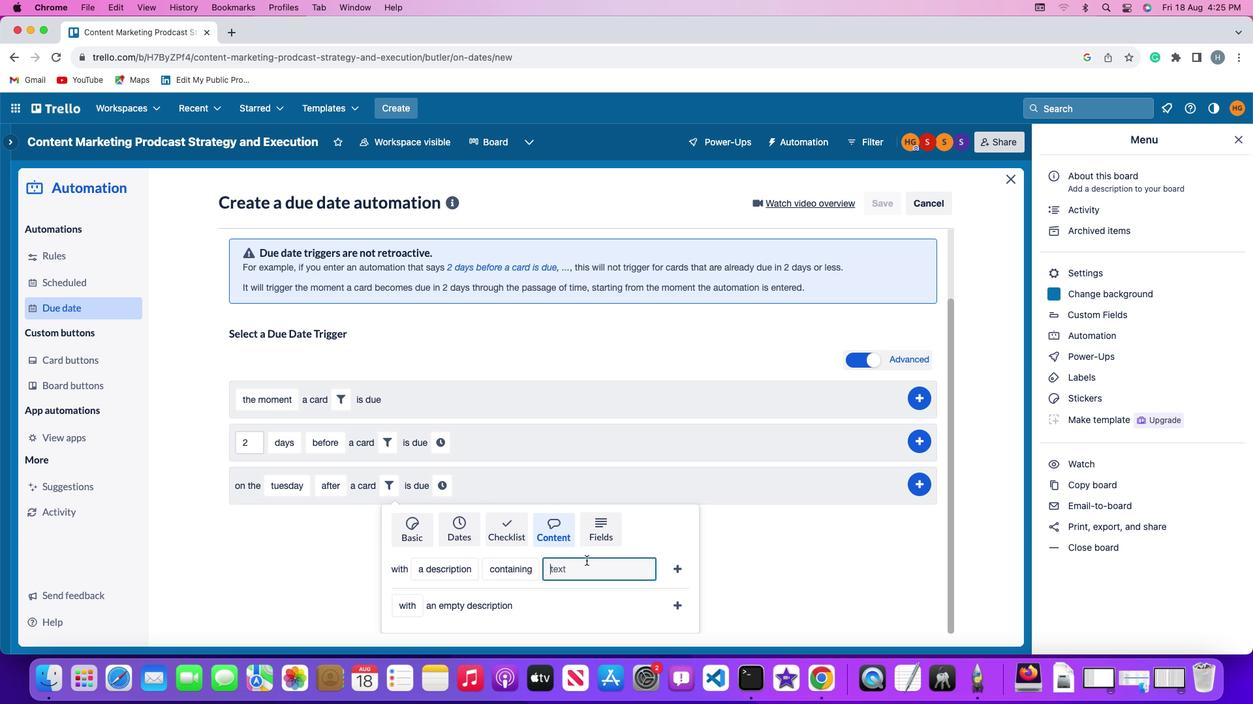 
Action: Mouse moved to (586, 561)
Screenshot: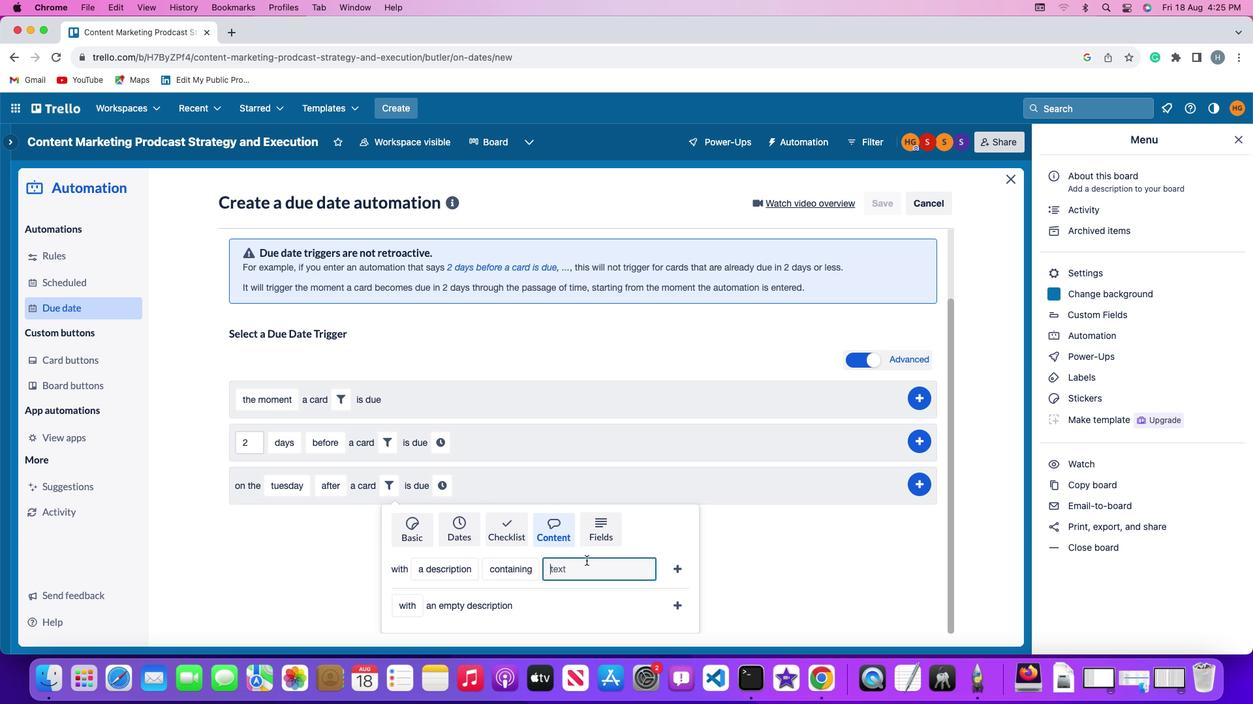 
Action: Key pressed 'r''e''s''u''m''e'
Screenshot: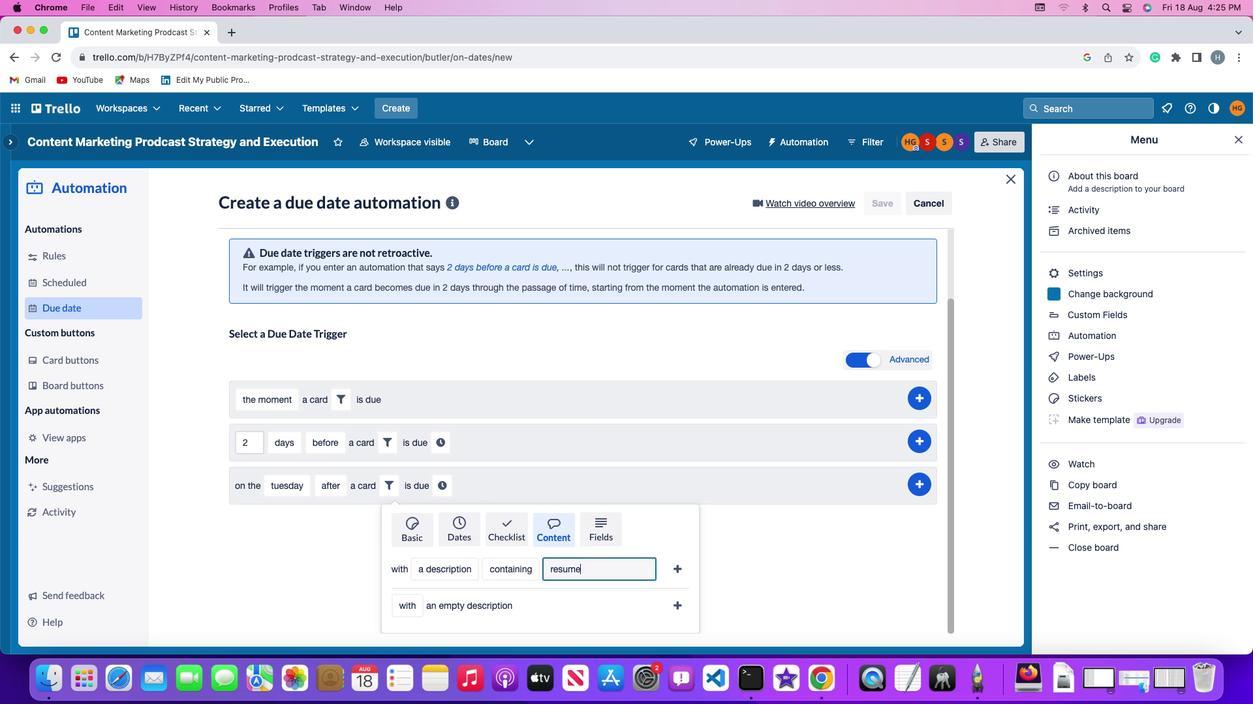 
Action: Mouse moved to (669, 567)
Screenshot: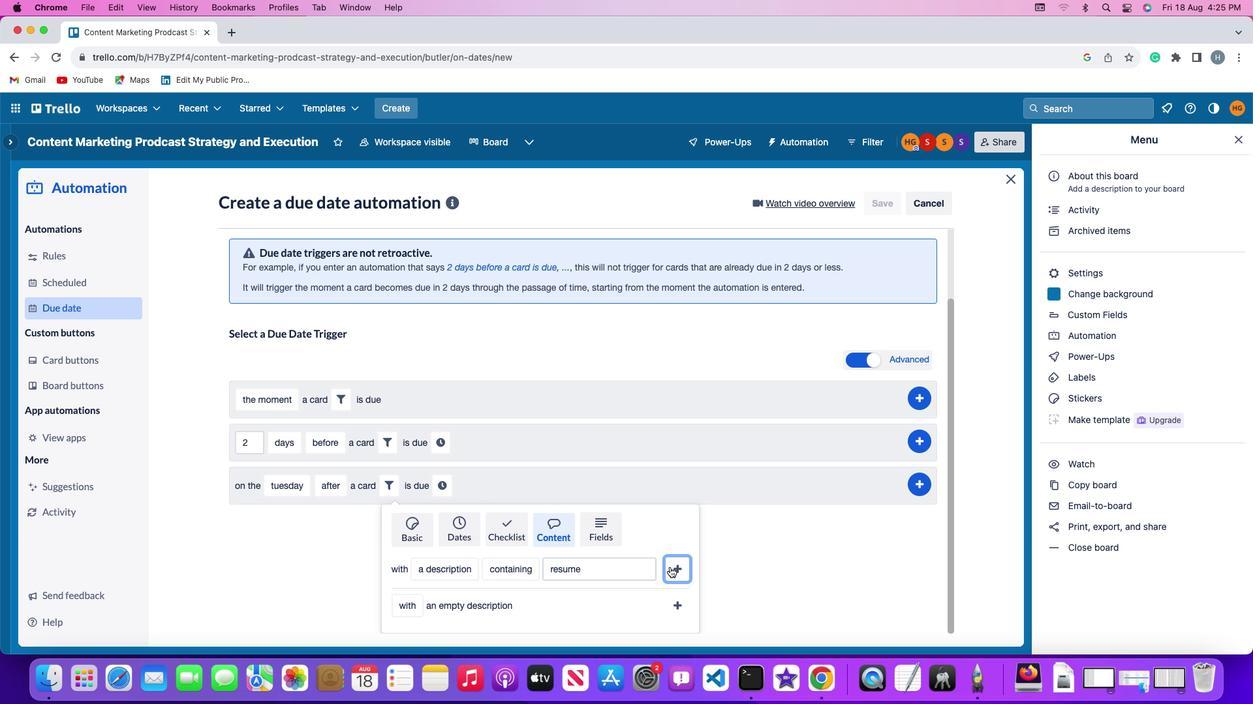 
Action: Mouse pressed left at (669, 567)
Screenshot: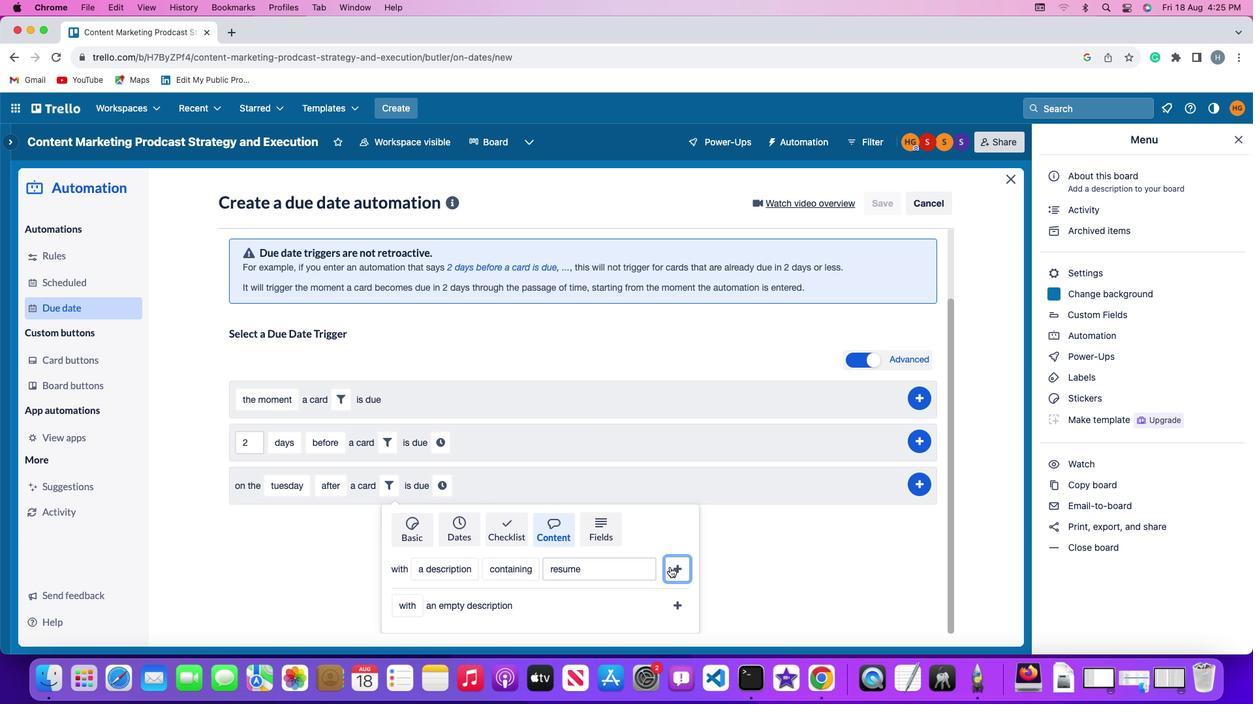 
Action: Mouse moved to (635, 560)
Screenshot: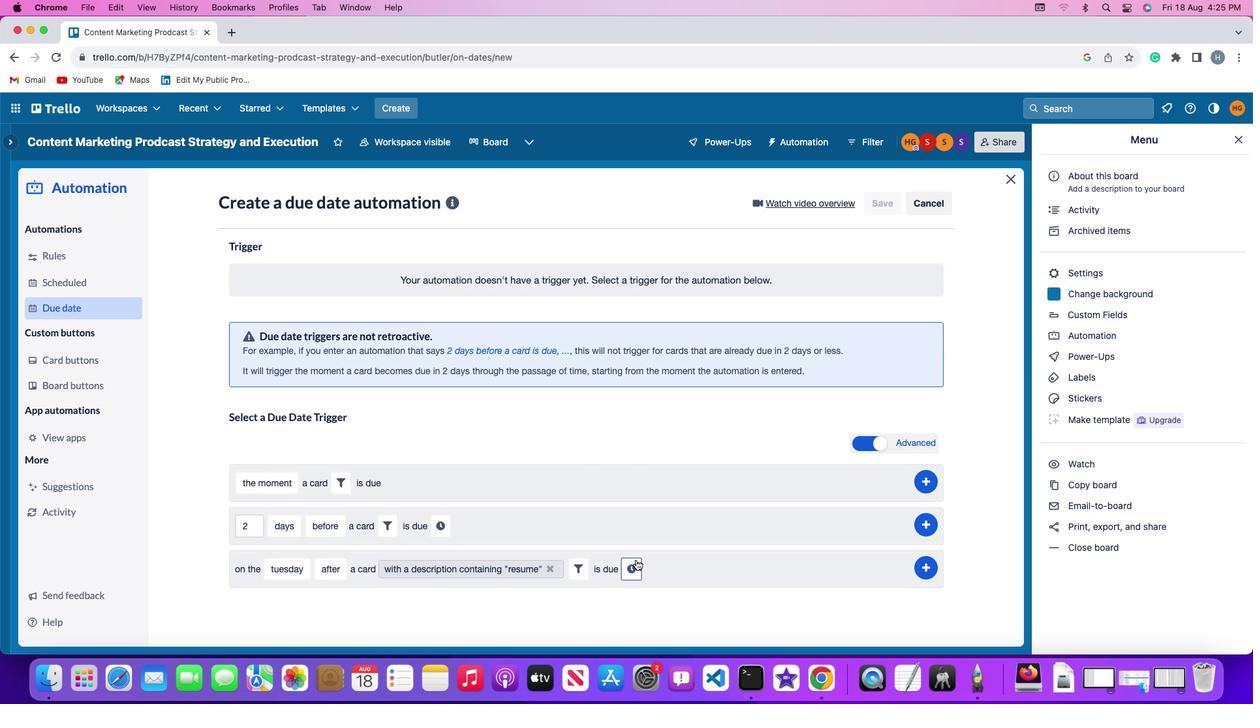 
Action: Mouse pressed left at (635, 560)
Screenshot: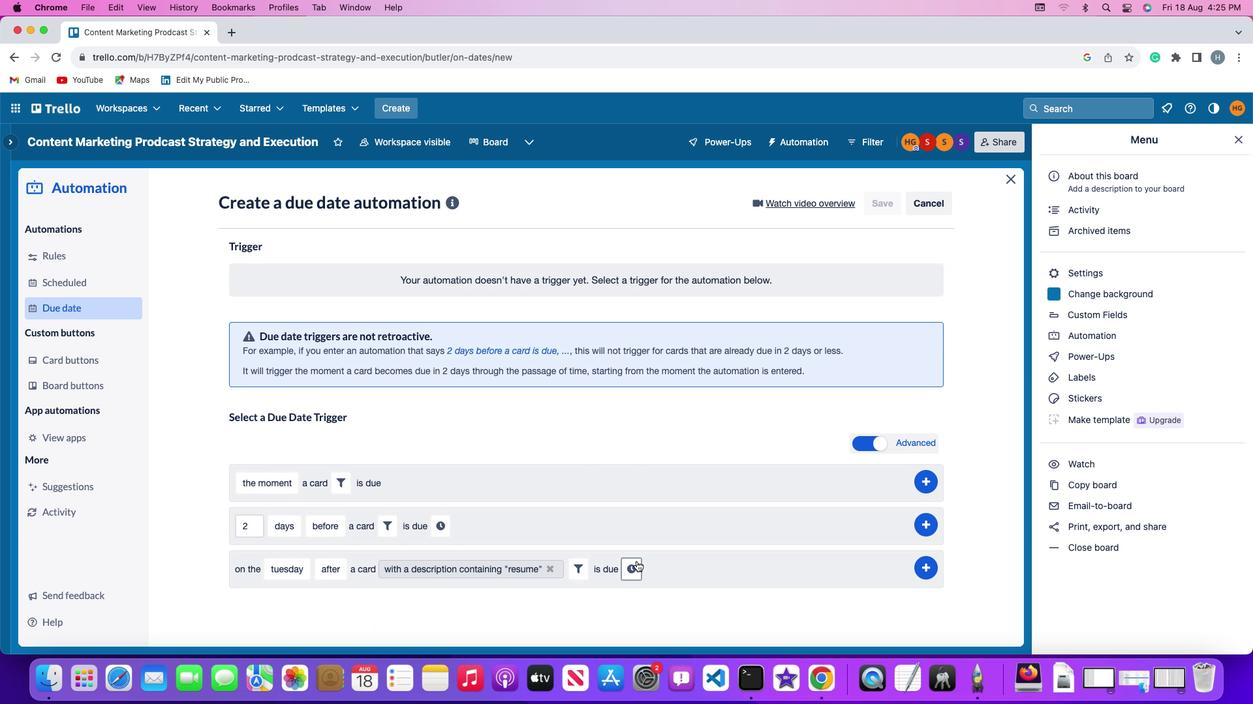
Action: Mouse moved to (665, 569)
Screenshot: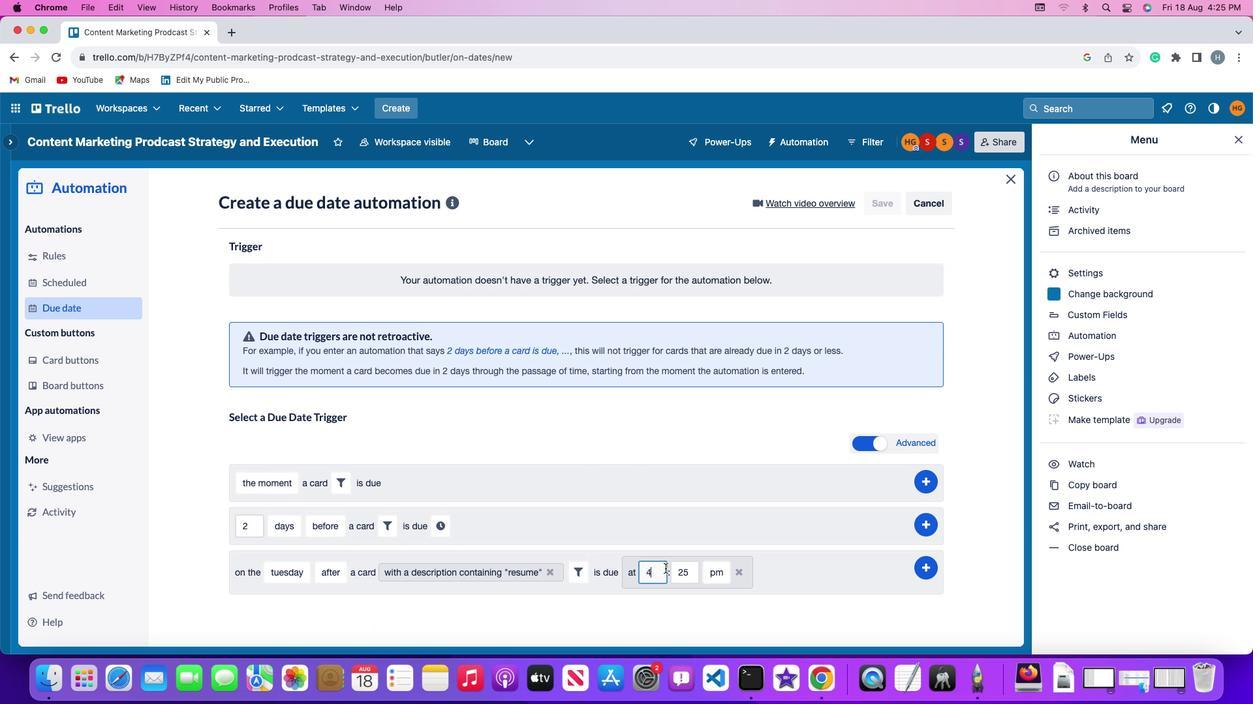 
Action: Mouse pressed left at (665, 569)
Screenshot: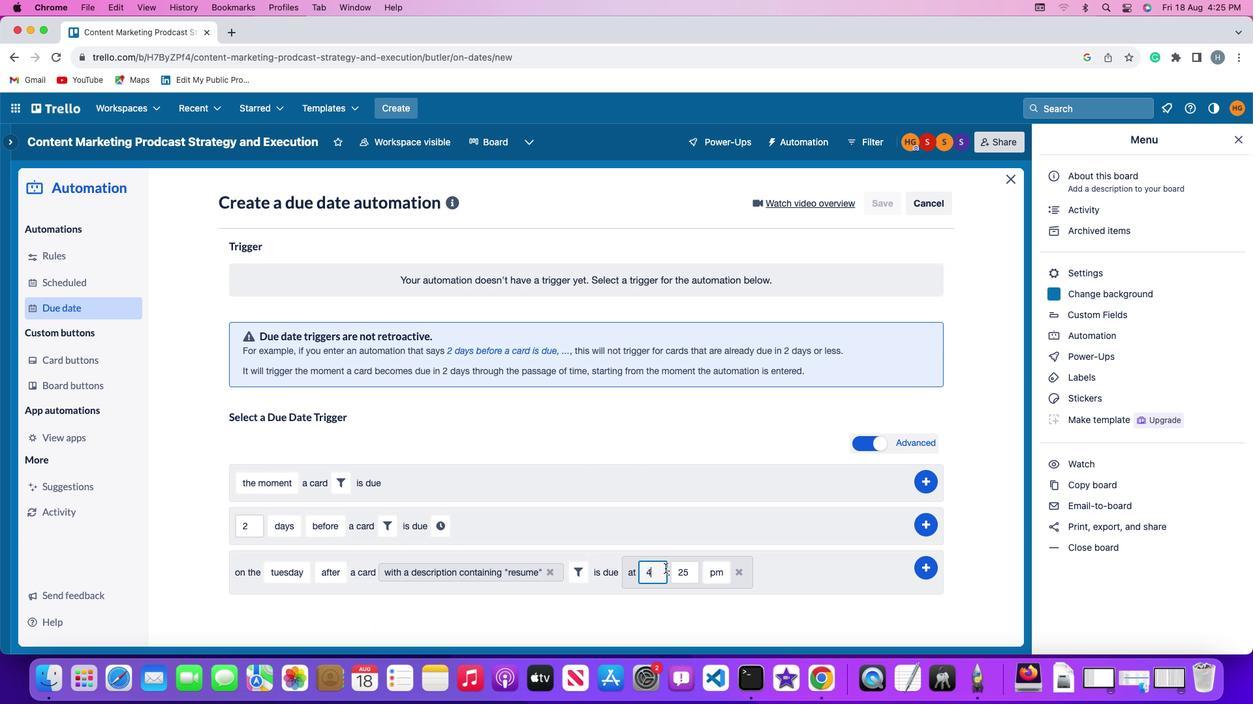 
Action: Mouse moved to (665, 569)
Screenshot: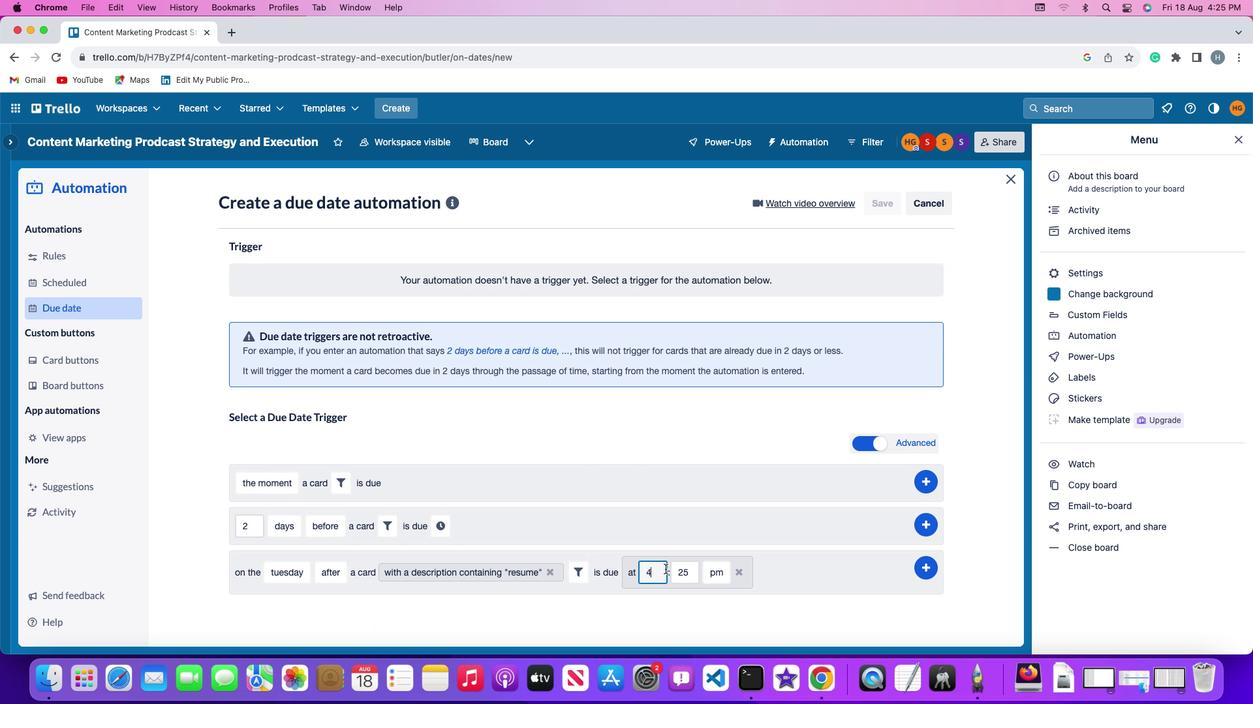 
Action: Key pressed Key.backspace'1''1'
Screenshot: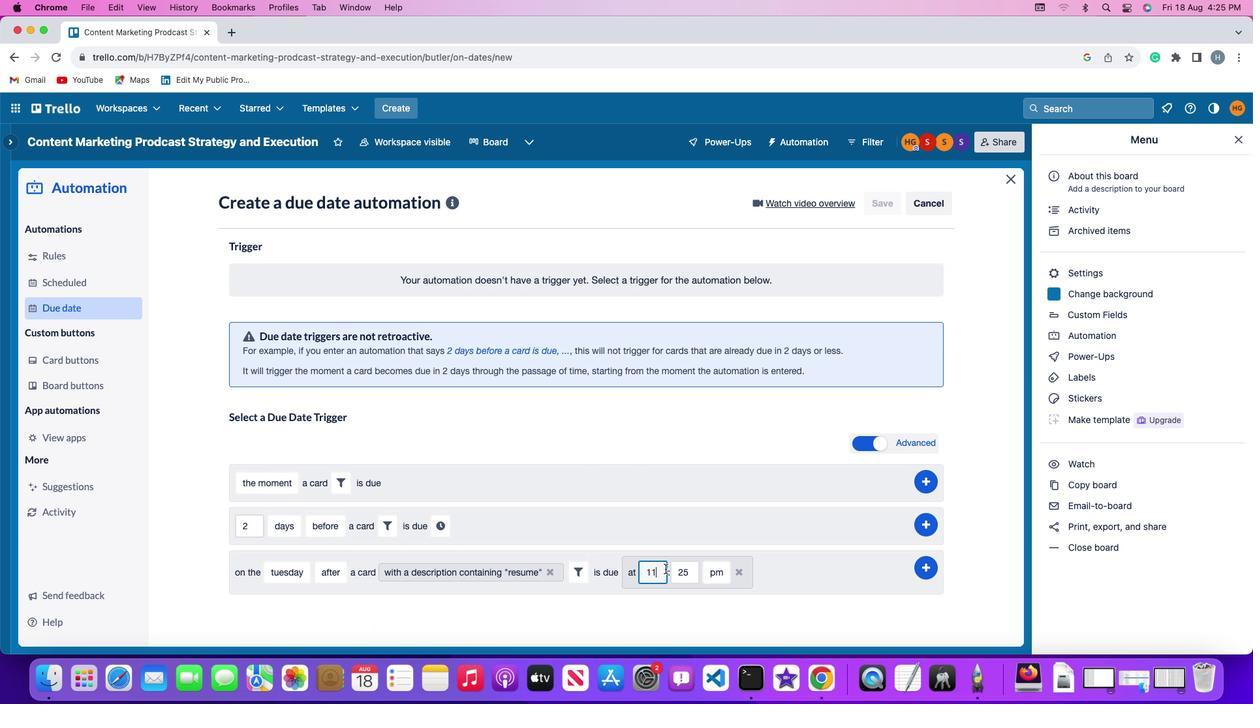 
Action: Mouse moved to (693, 568)
Screenshot: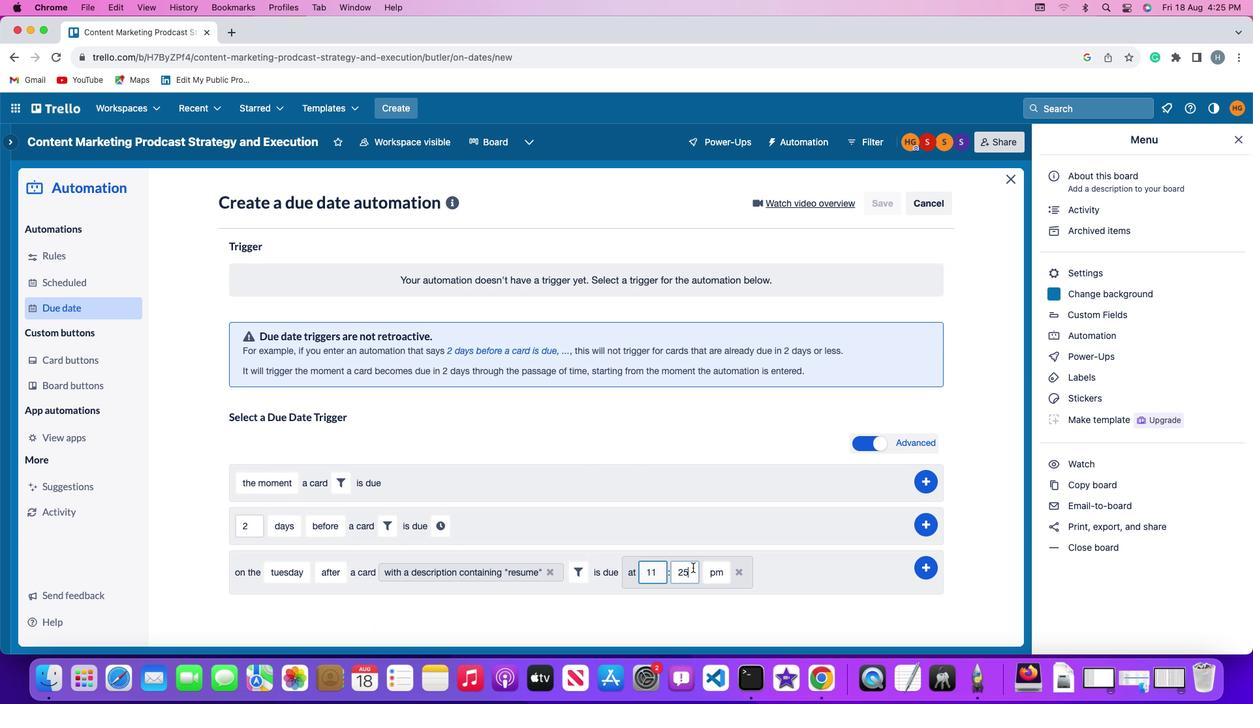 
Action: Mouse pressed left at (693, 568)
Screenshot: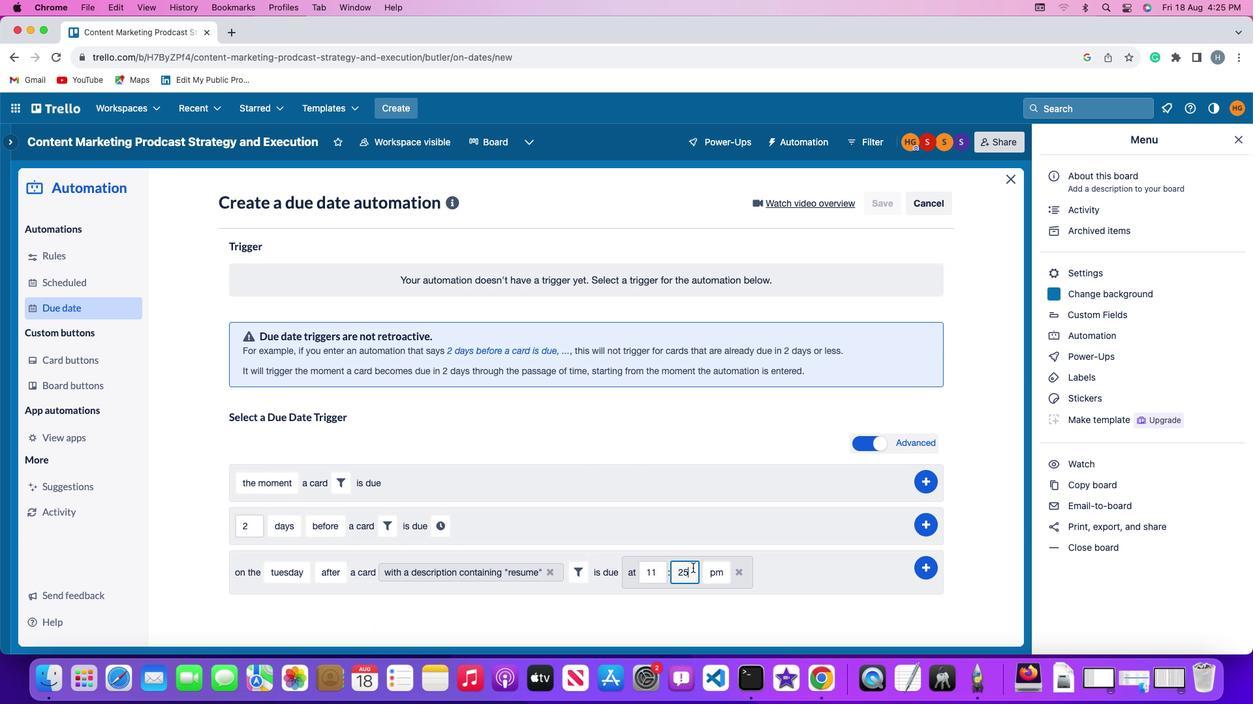 
Action: Mouse moved to (693, 568)
Screenshot: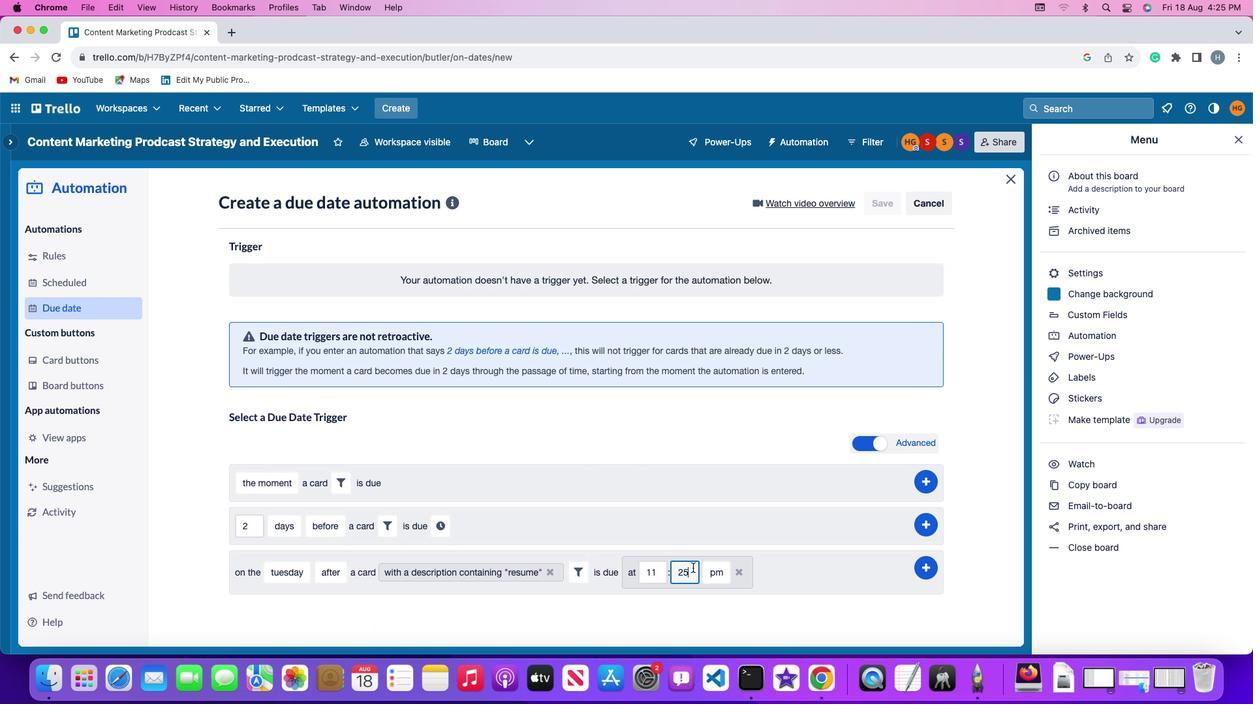 
Action: Key pressed Key.backspaceKey.backspace'0''0'
Screenshot: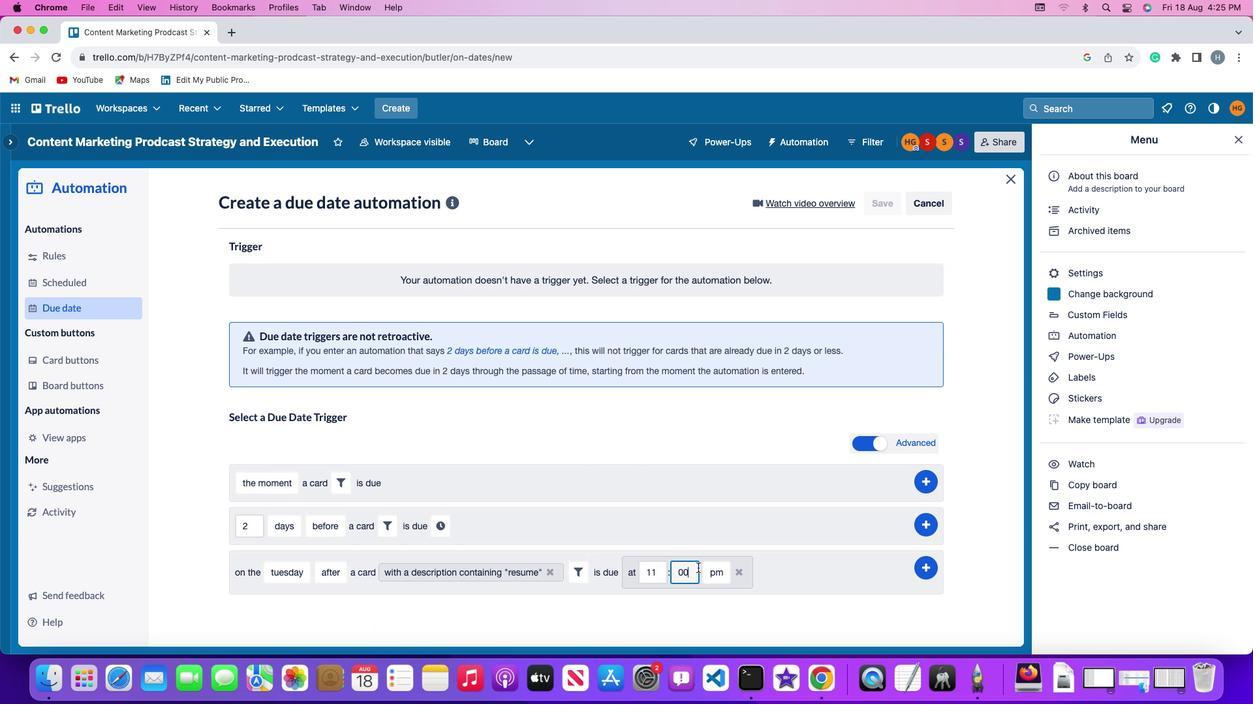 
Action: Mouse moved to (725, 569)
Screenshot: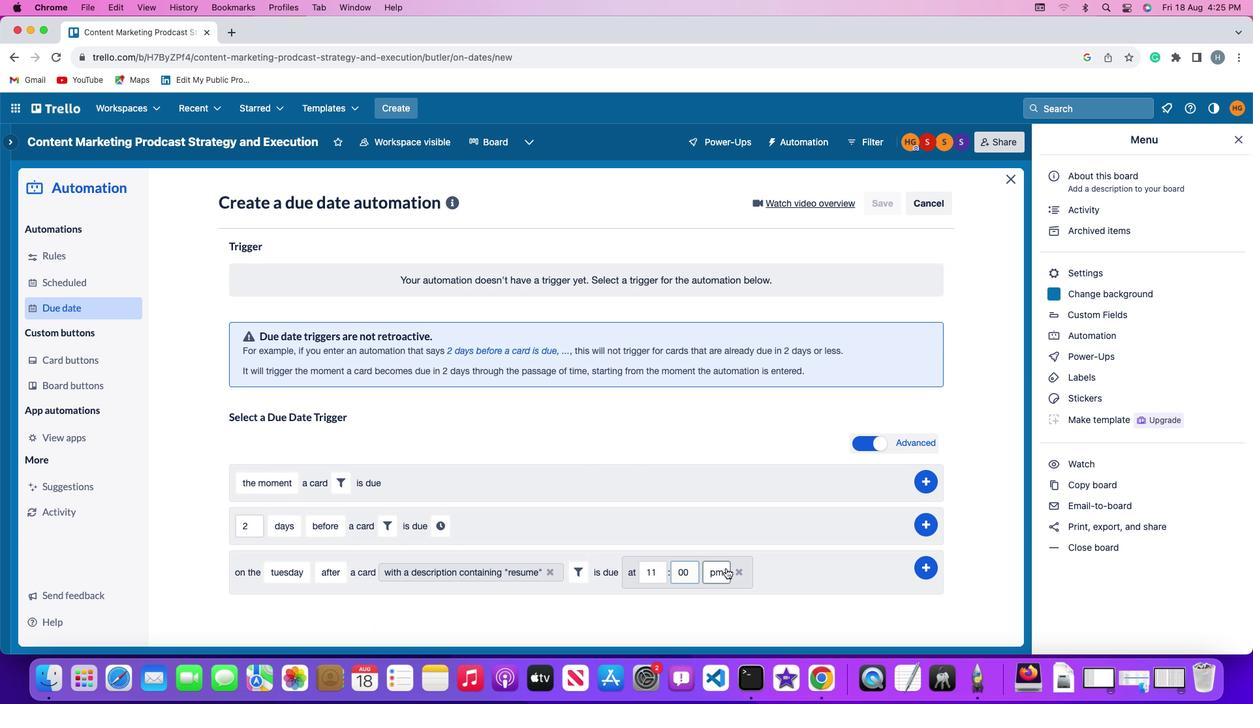 
Action: Mouse pressed left at (725, 569)
Screenshot: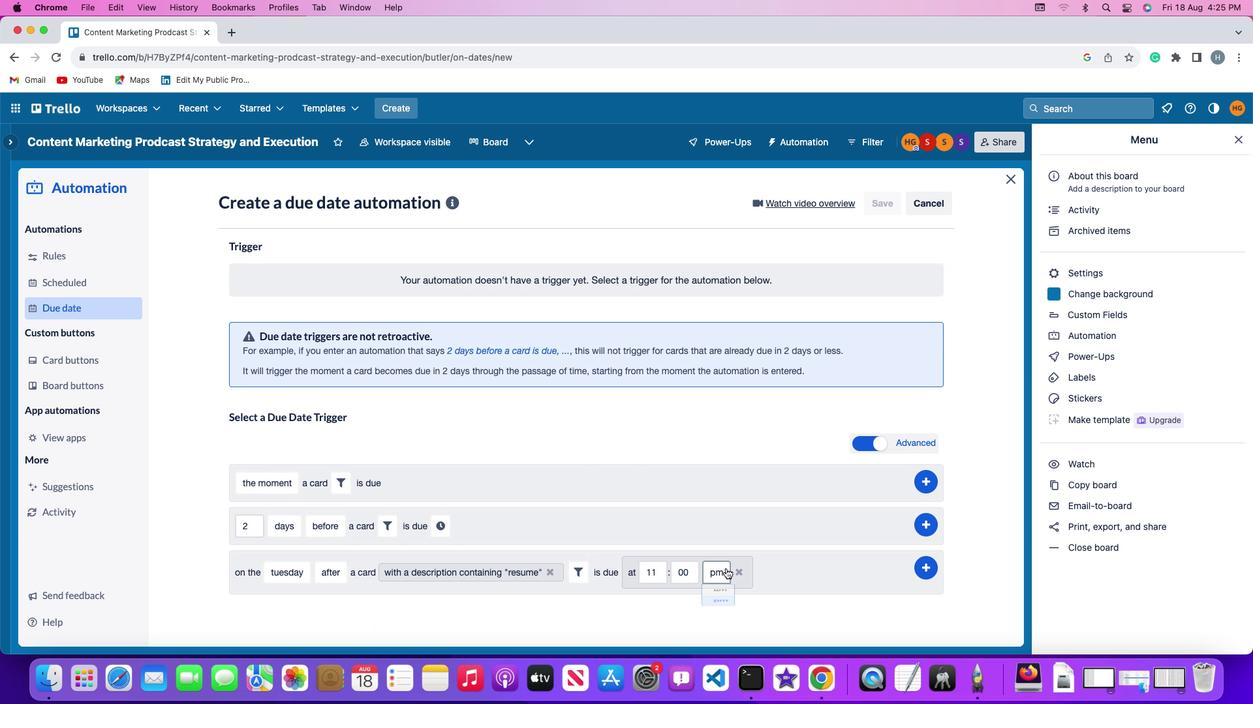 
Action: Mouse moved to (717, 594)
Screenshot: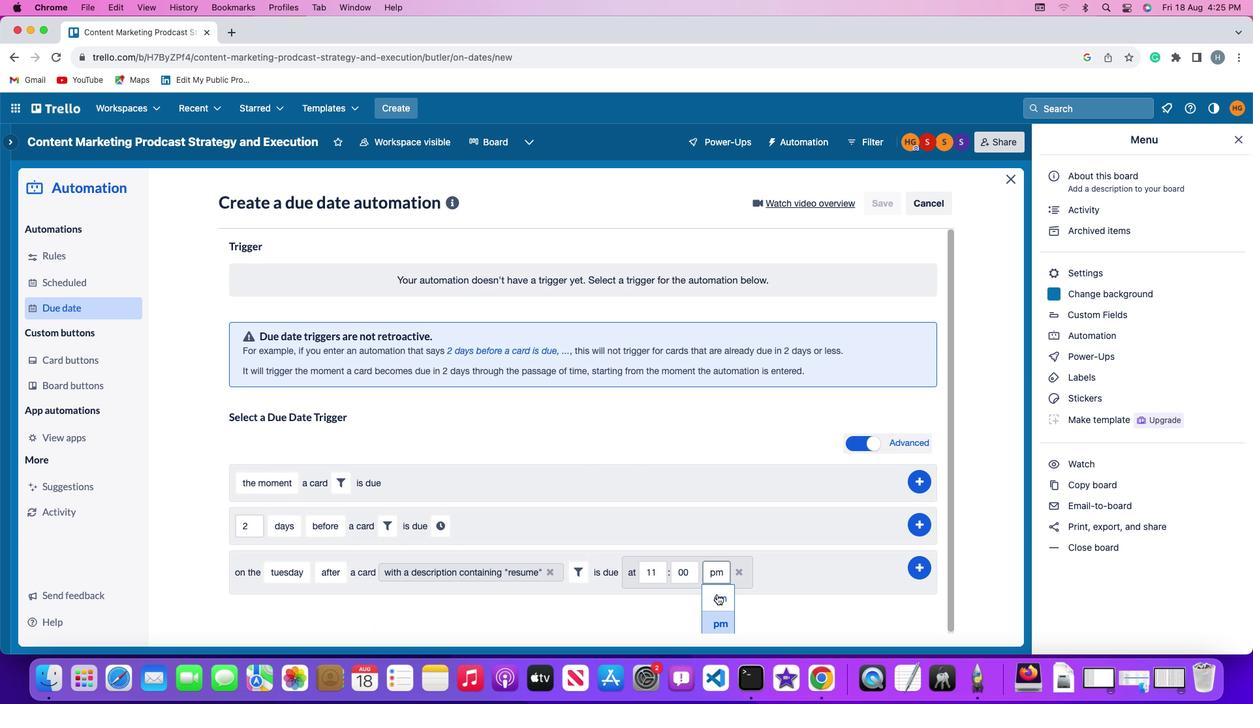 
Action: Mouse pressed left at (717, 594)
Screenshot: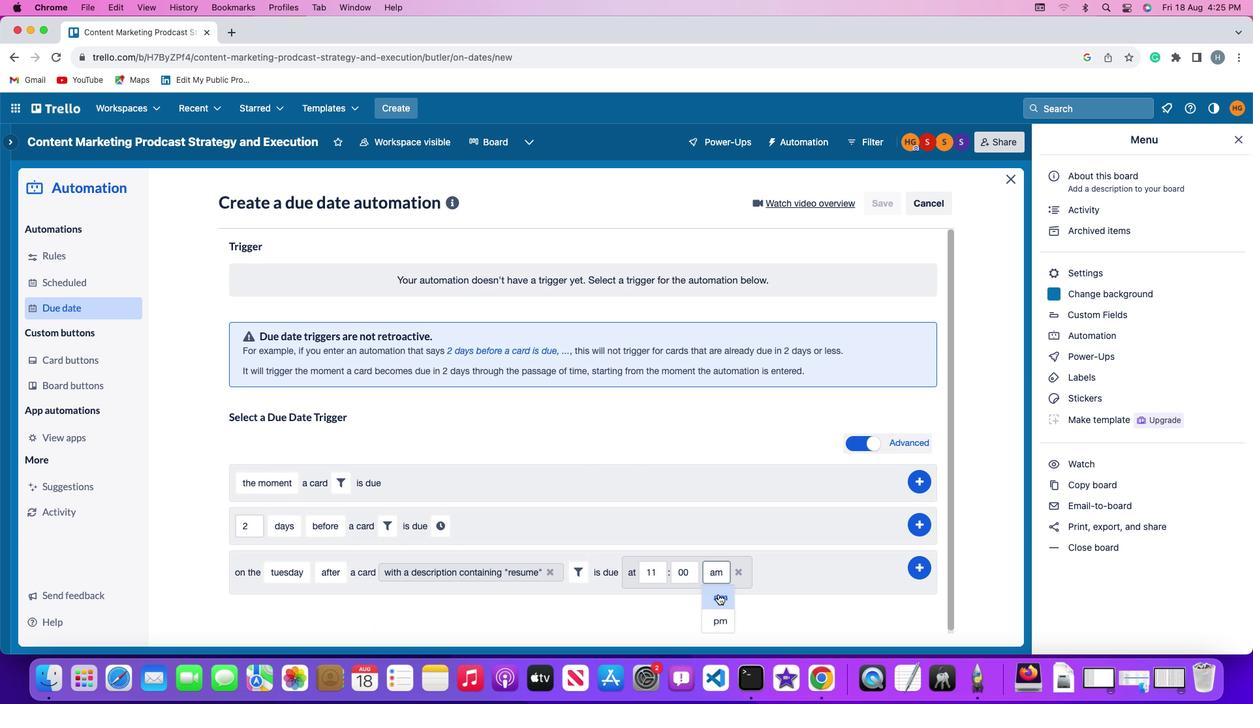 
Action: Mouse moved to (928, 564)
Screenshot: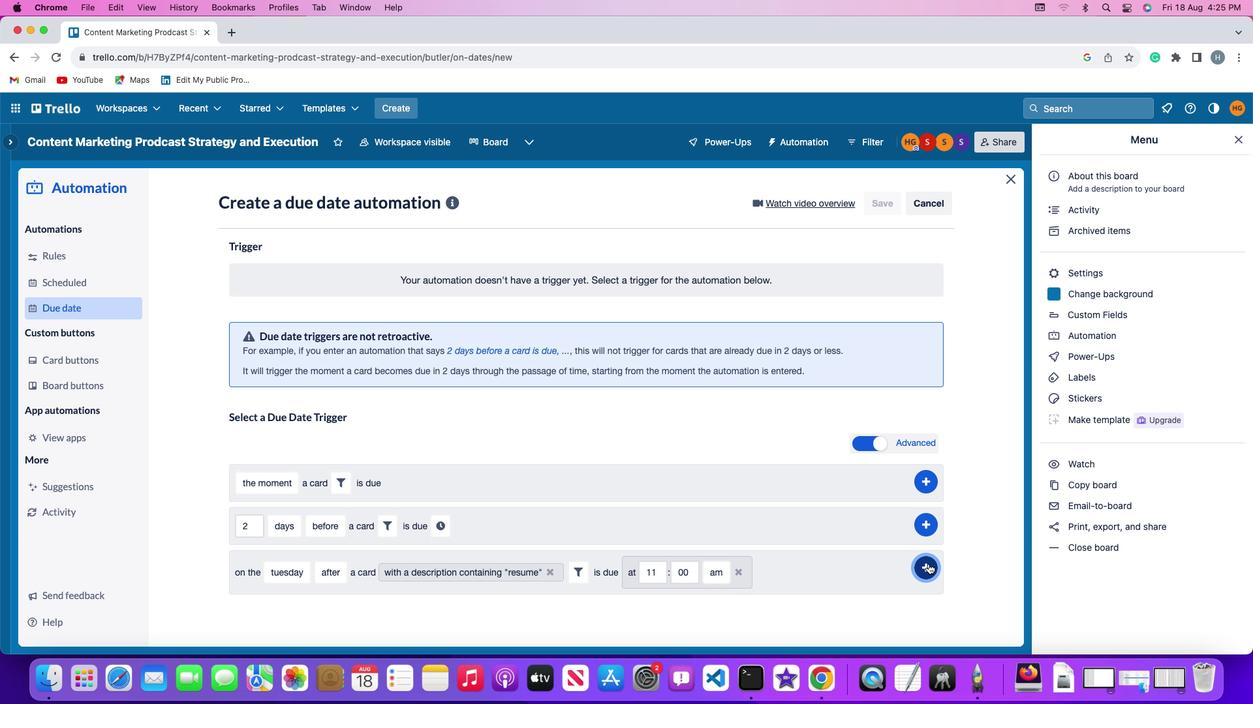 
Action: Mouse pressed left at (928, 564)
Screenshot: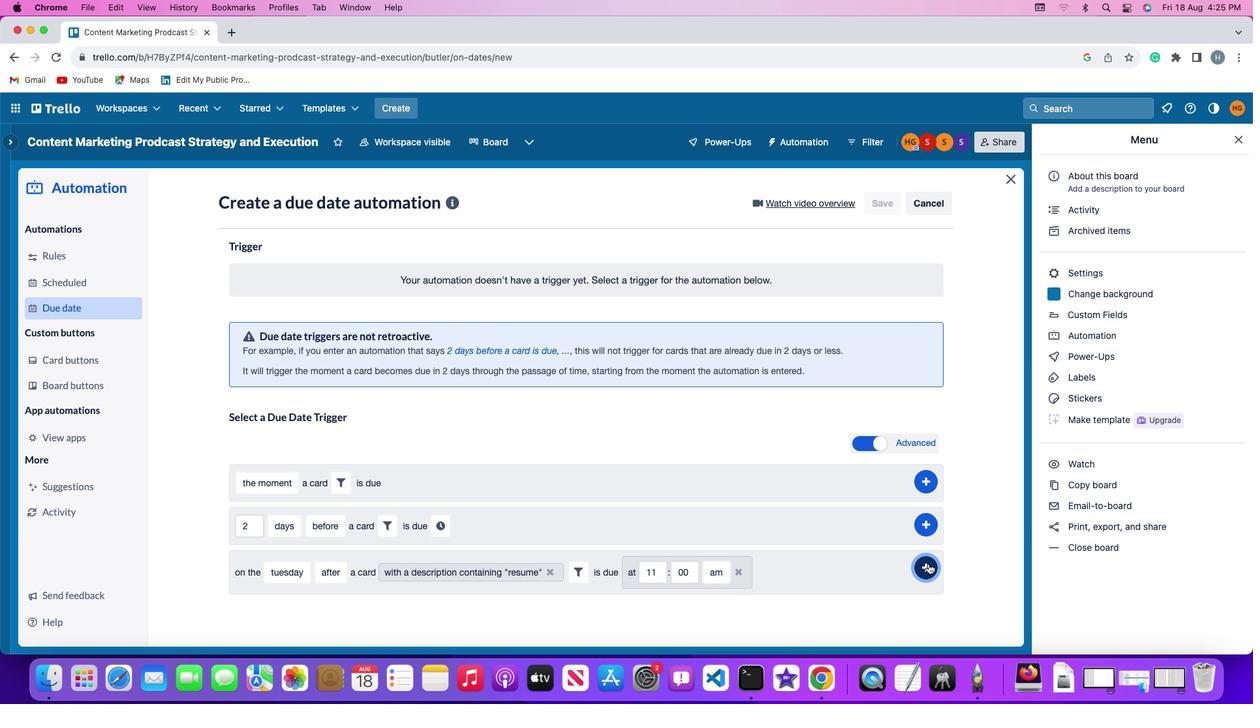 
Action: Mouse moved to (990, 477)
Screenshot: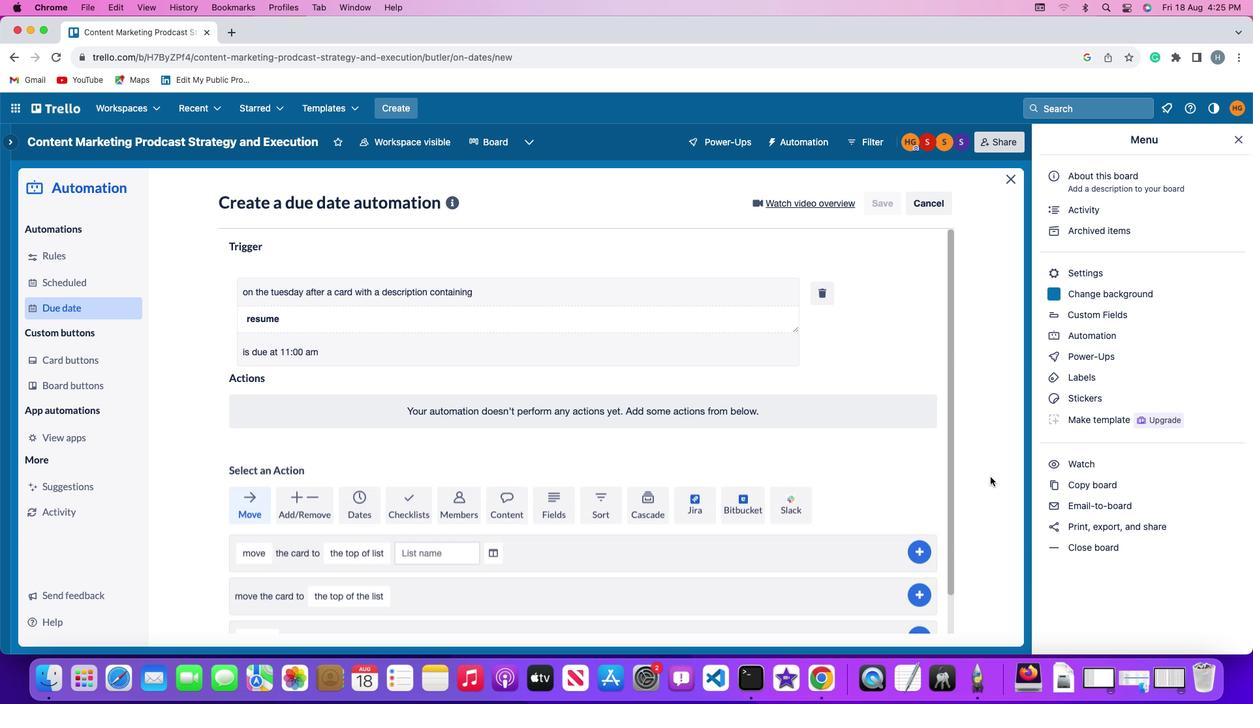 
